 Task: Open Card Product Shipping and Delivery in Board Marketing Optimization to Workspace Auditing and Compliance and add a team member Softage.1@softage.net, a label Green, a checklist Benefits Administration, an attachment from your computer, a color Green and finally, add a card description 'Conduct team training session on effective conflict resolution' and a comment 'Given the potential risks involved with this task, let us make sure we have a solid plan in place to mitigate them.'. Add a start date 'Jan 01, 1900' with a due date 'Jan 08, 1900'
Action: Mouse moved to (67, 261)
Screenshot: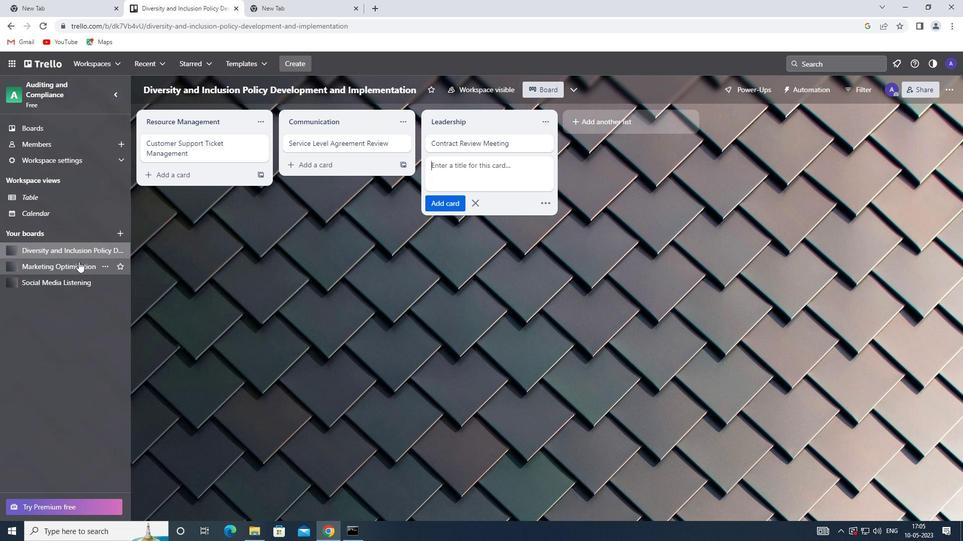 
Action: Mouse pressed left at (67, 261)
Screenshot: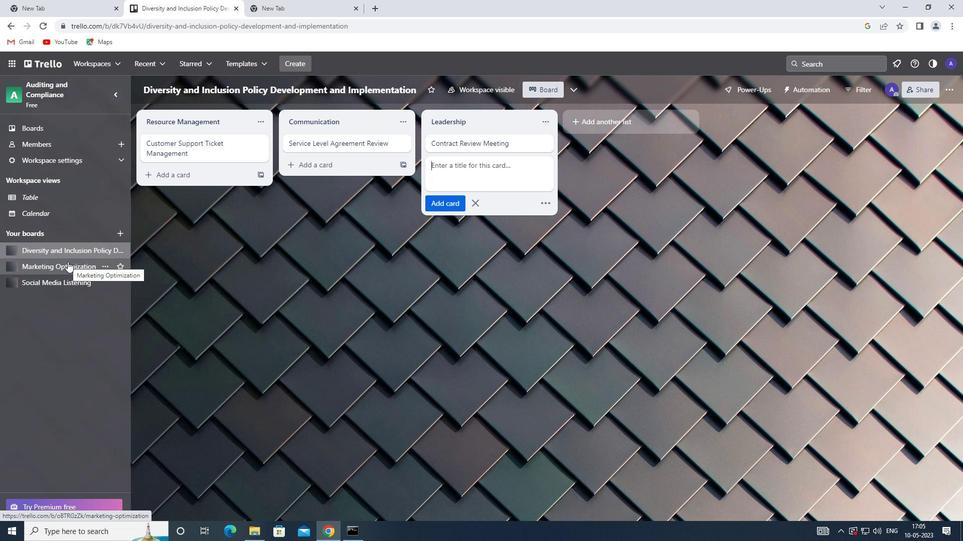 
Action: Mouse moved to (183, 141)
Screenshot: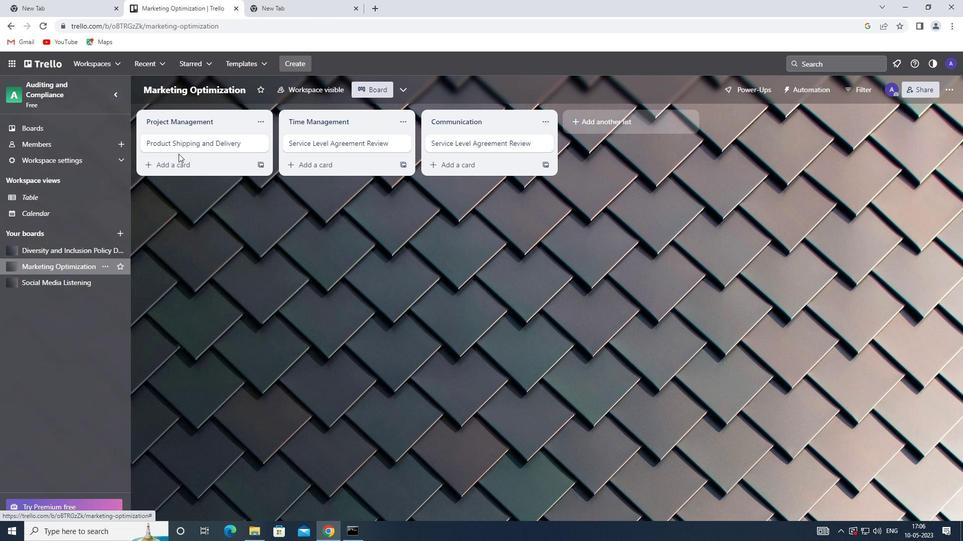 
Action: Mouse pressed left at (183, 141)
Screenshot: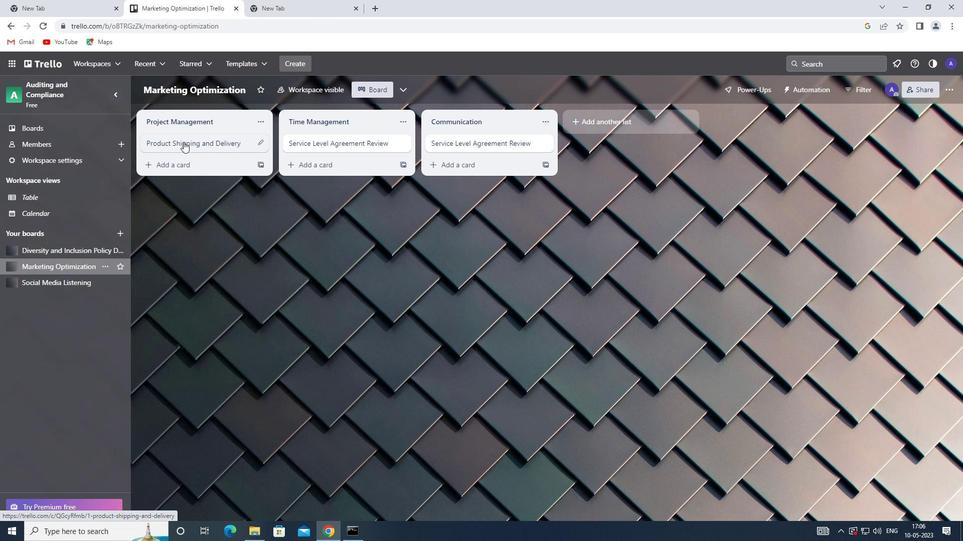 
Action: Mouse moved to (610, 143)
Screenshot: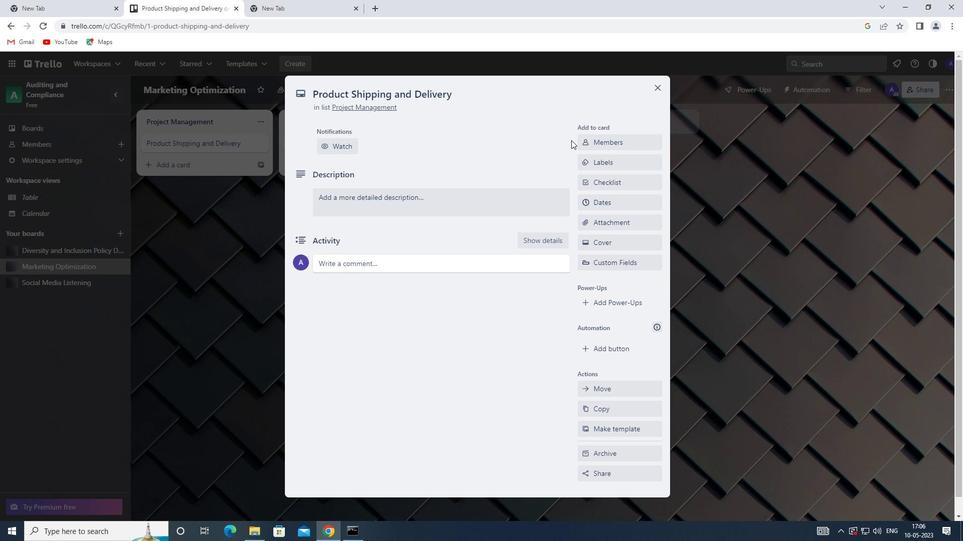 
Action: Mouse pressed left at (610, 143)
Screenshot: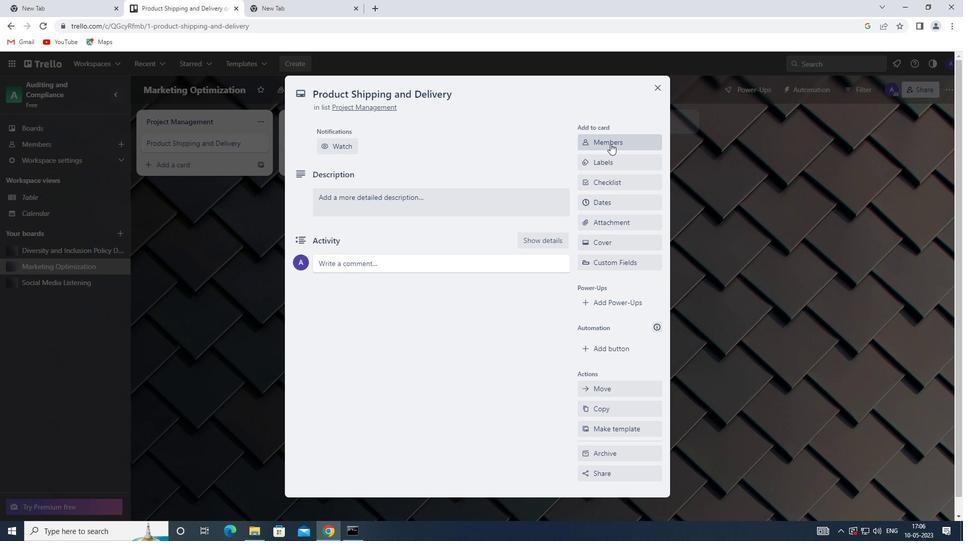 
Action: Mouse moved to (596, 190)
Screenshot: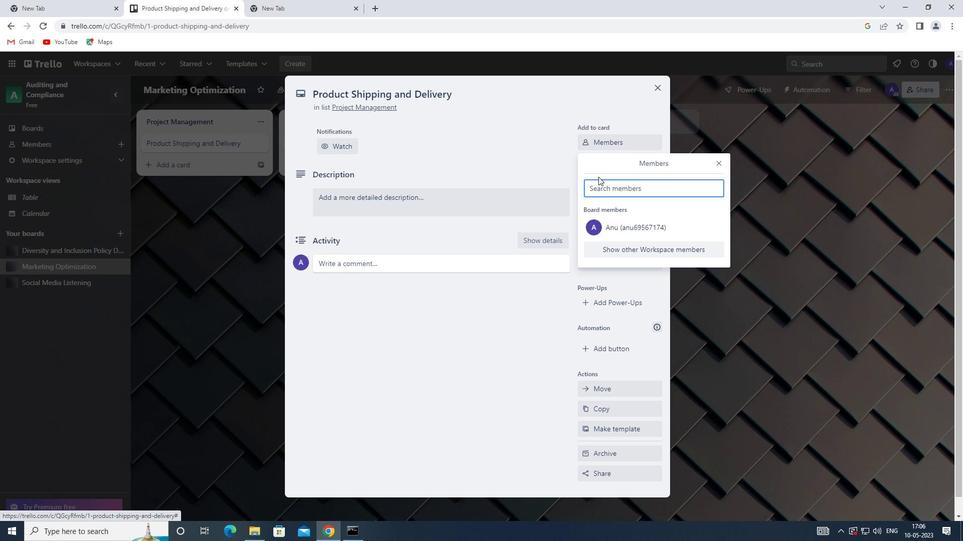 
Action: Mouse pressed left at (596, 190)
Screenshot: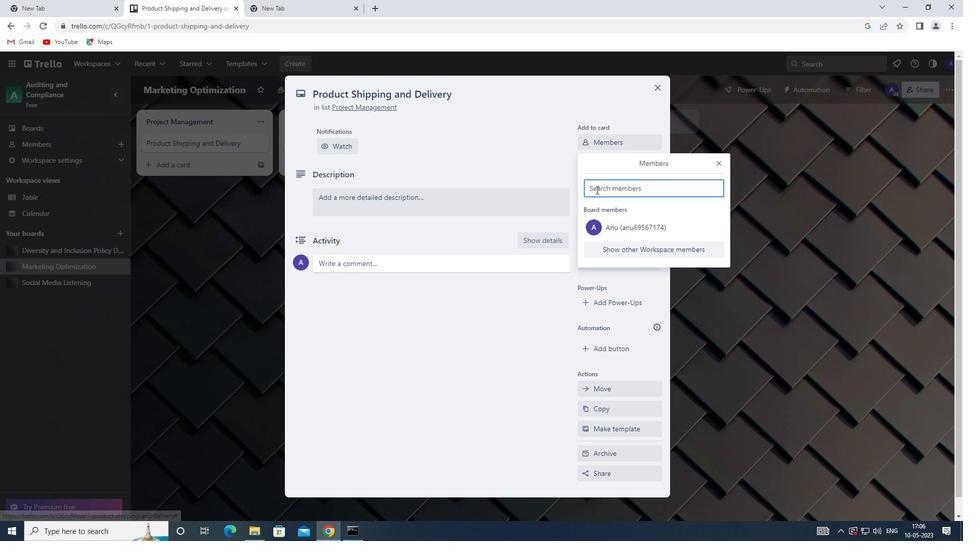 
Action: Key pressed <Key.shift>SOFTAGE.1<Key.shift>@SOFTAGE.NET
Screenshot: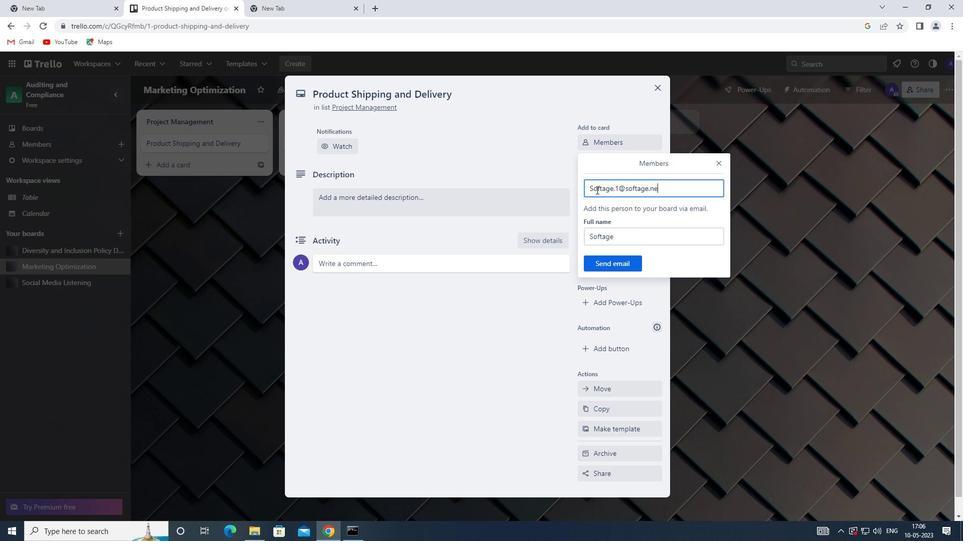 
Action: Mouse moved to (621, 265)
Screenshot: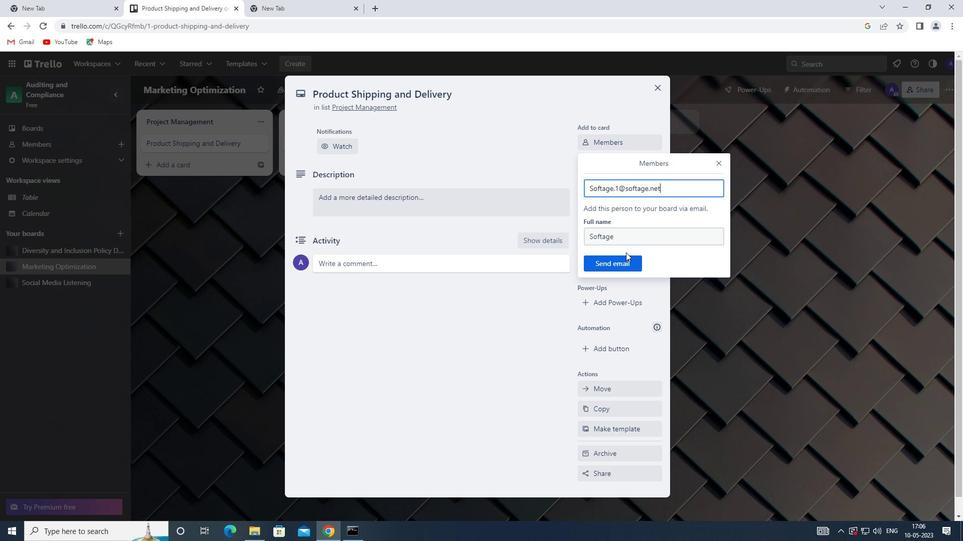 
Action: Mouse pressed left at (621, 265)
Screenshot: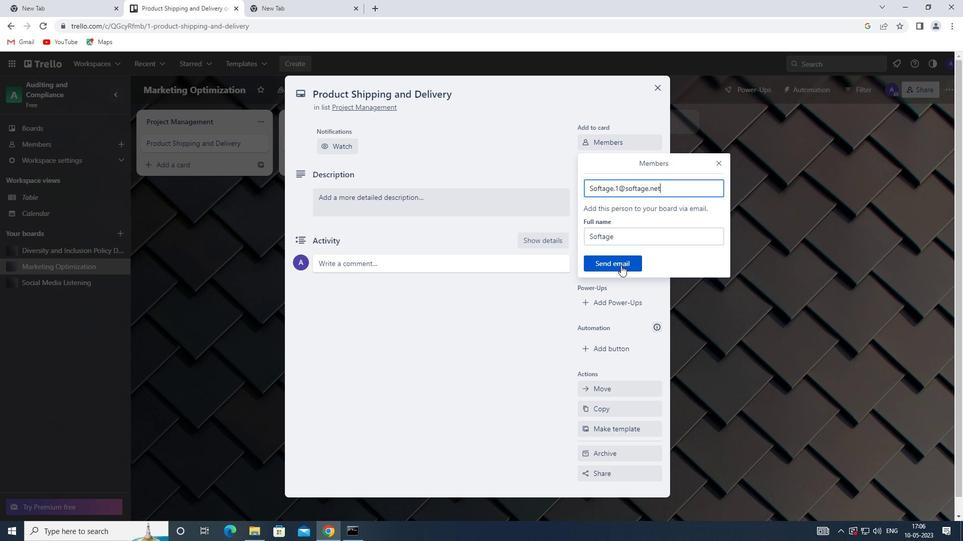 
Action: Mouse moved to (611, 196)
Screenshot: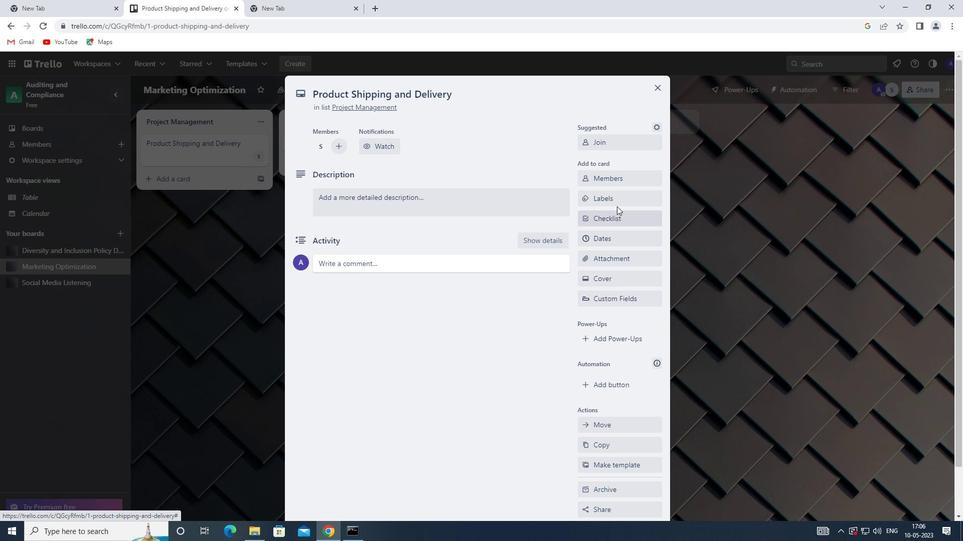 
Action: Mouse pressed left at (611, 196)
Screenshot: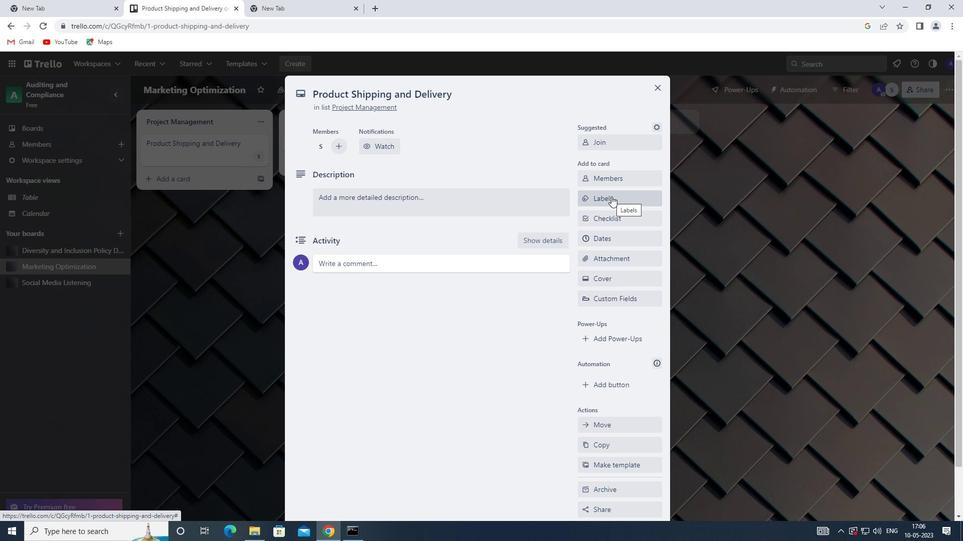 
Action: Mouse moved to (590, 279)
Screenshot: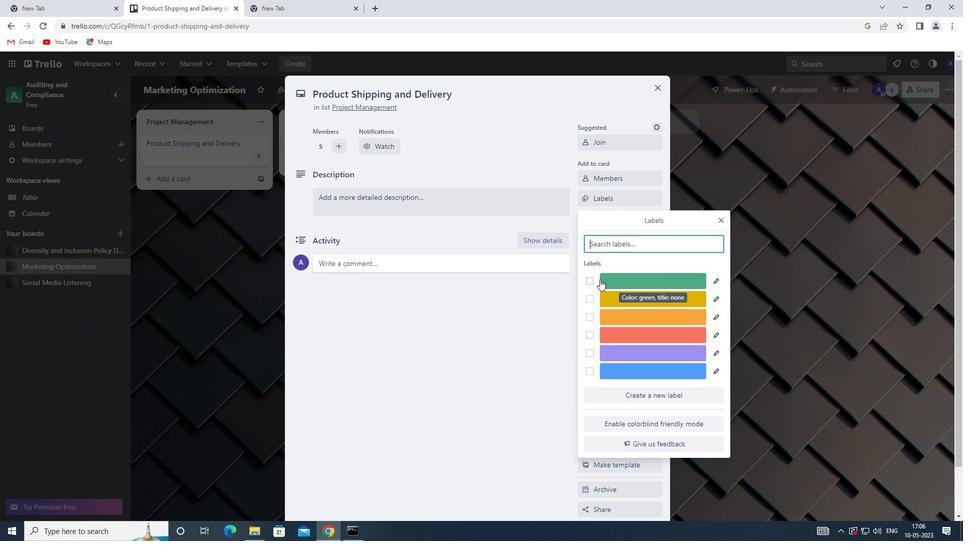 
Action: Mouse pressed left at (590, 279)
Screenshot: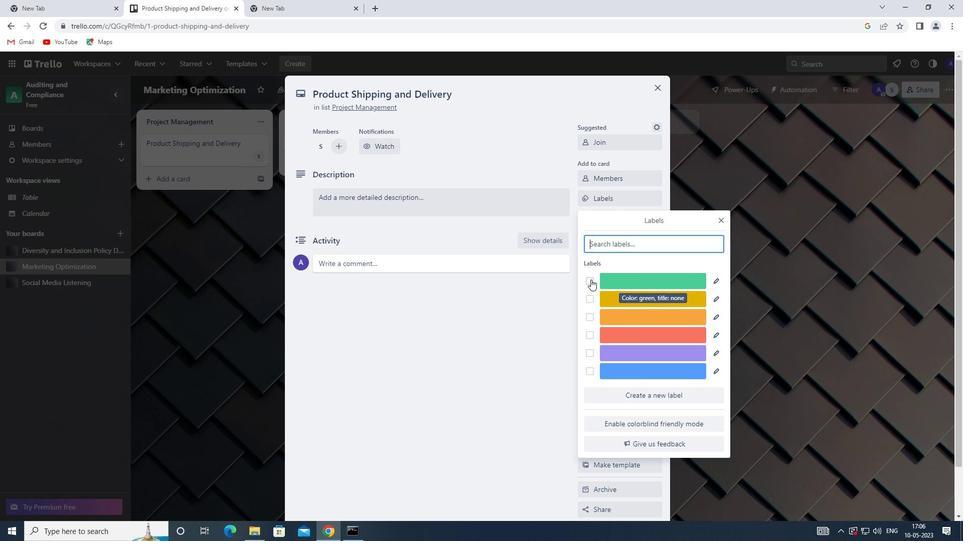 
Action: Mouse moved to (719, 222)
Screenshot: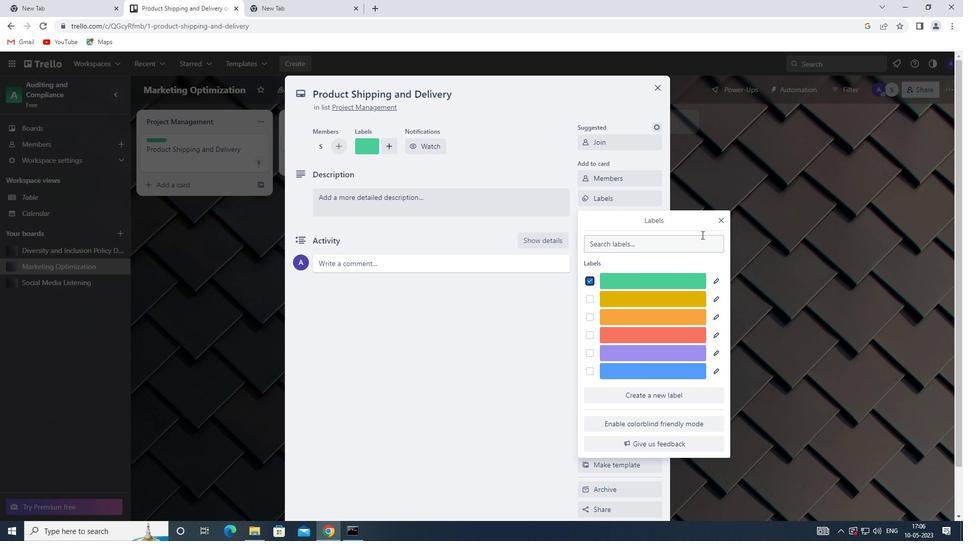 
Action: Mouse pressed left at (719, 222)
Screenshot: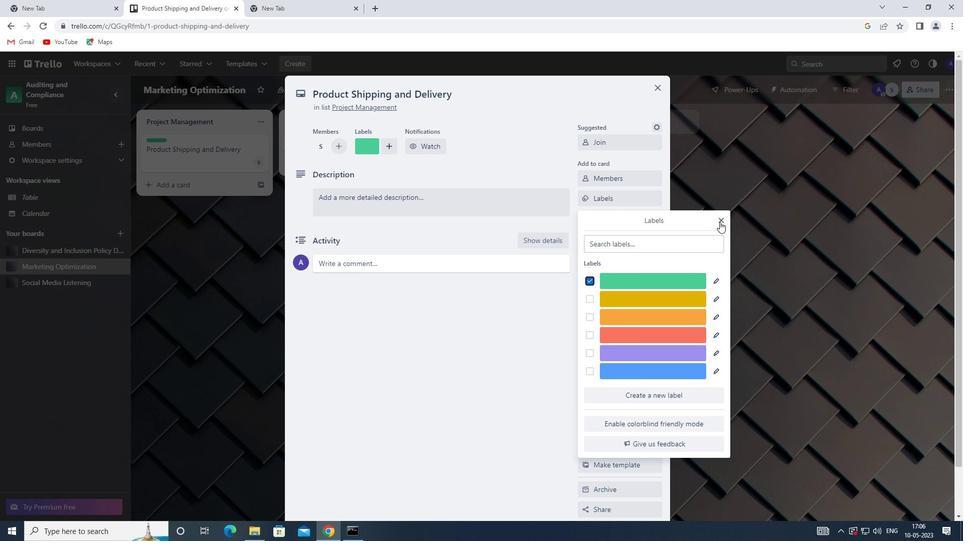 
Action: Mouse moved to (612, 216)
Screenshot: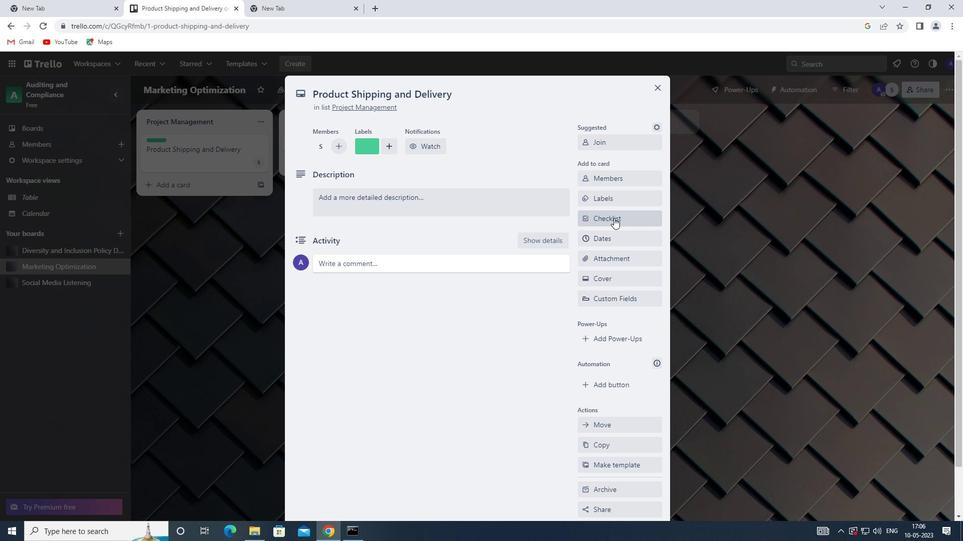 
Action: Mouse pressed left at (612, 216)
Screenshot: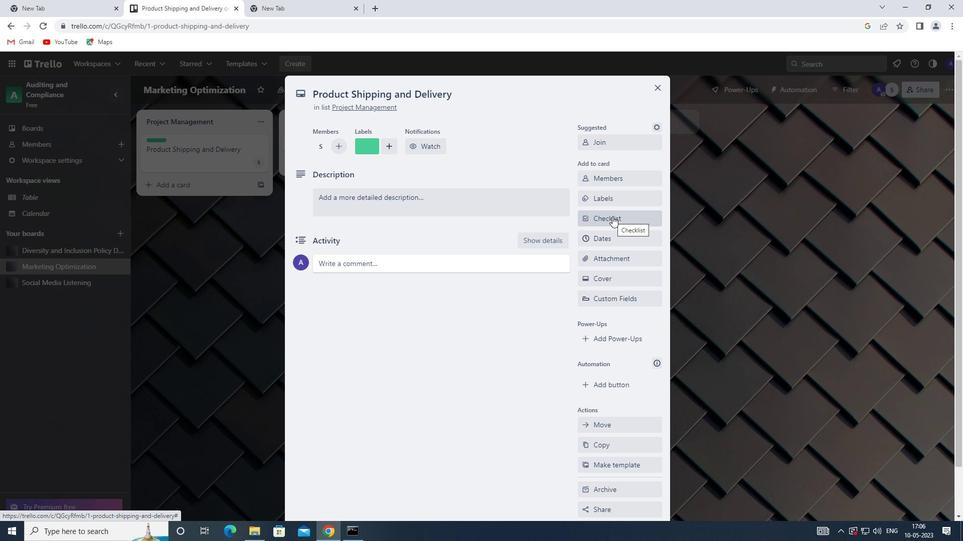 
Action: Mouse moved to (629, 260)
Screenshot: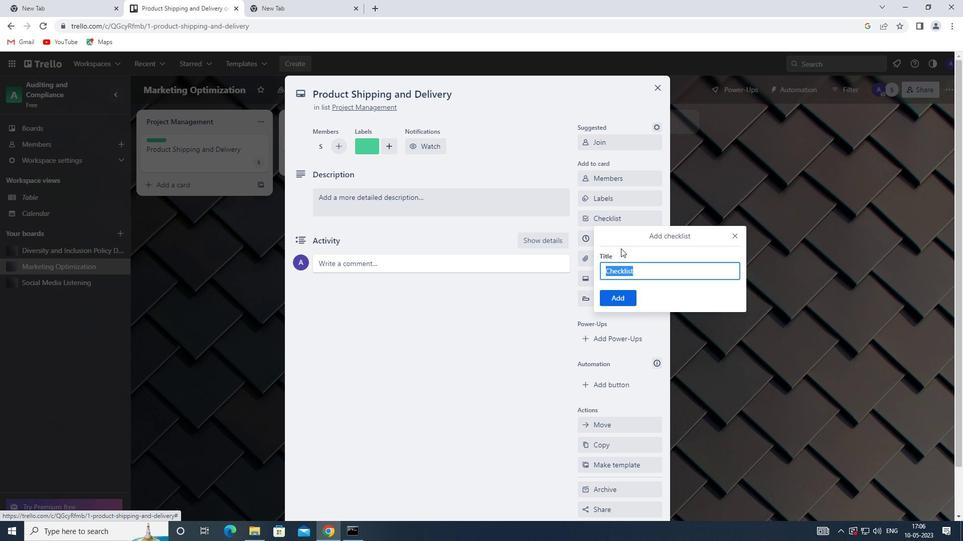 
Action: Key pressed <Key.shift>BENEFITS<Key.space><Key.shift>ADMINISTRATION
Screenshot: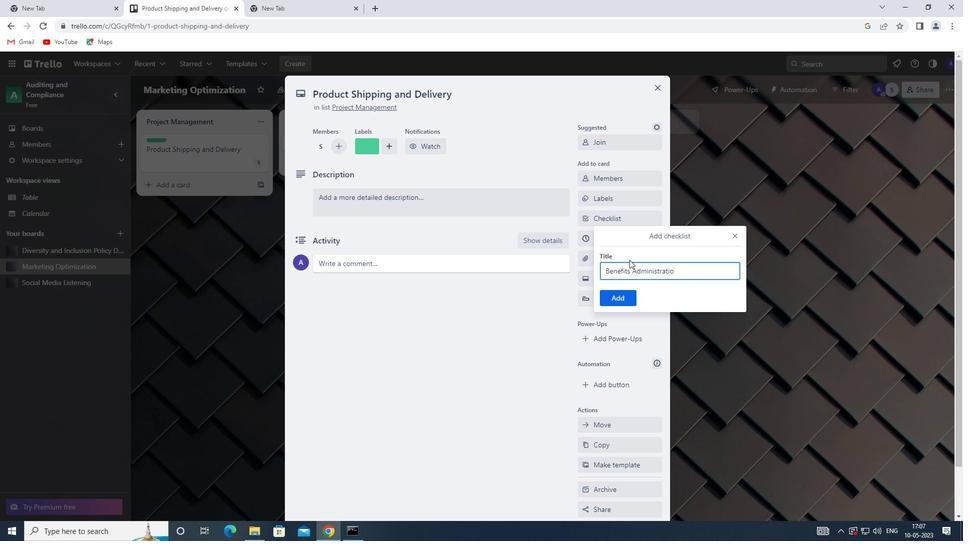 
Action: Mouse moved to (611, 299)
Screenshot: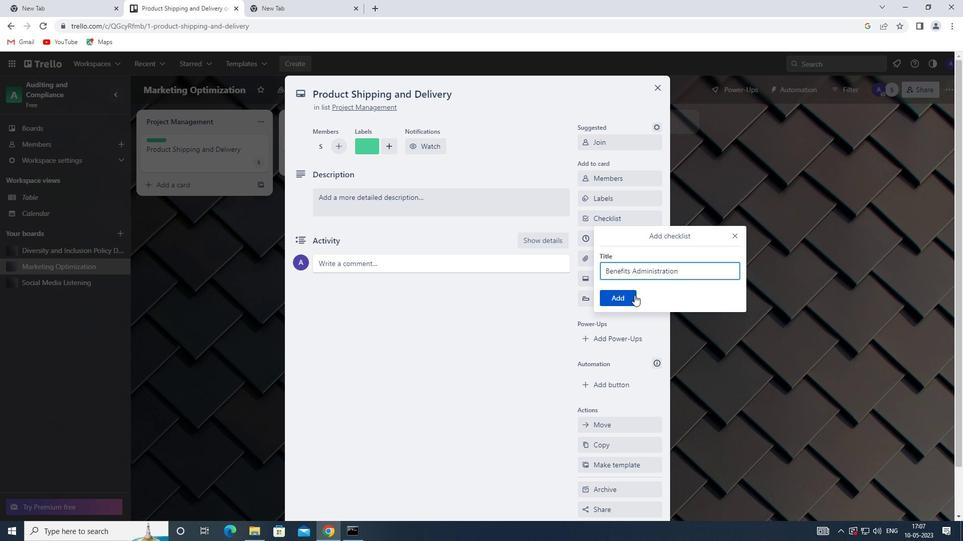 
Action: Mouse pressed left at (611, 299)
Screenshot: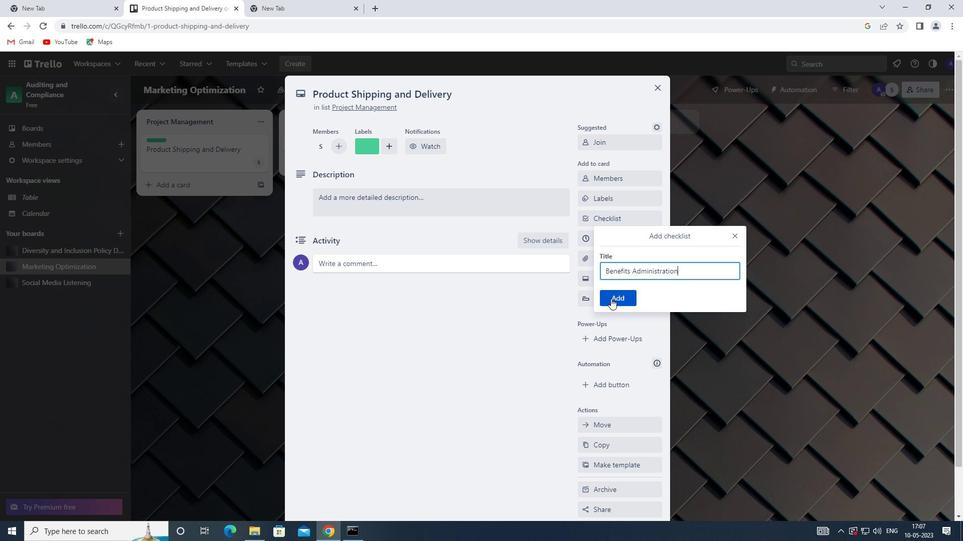 
Action: Mouse moved to (615, 259)
Screenshot: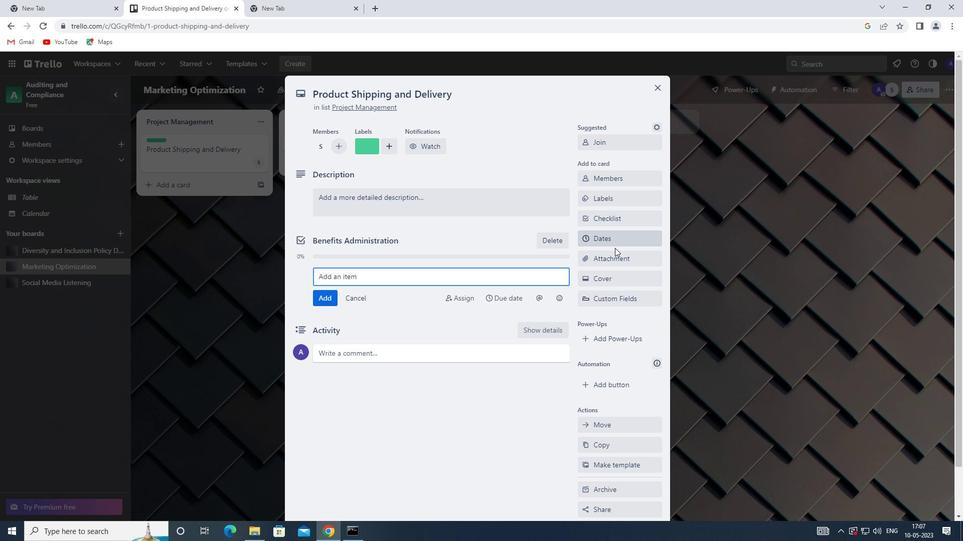 
Action: Mouse pressed left at (615, 259)
Screenshot: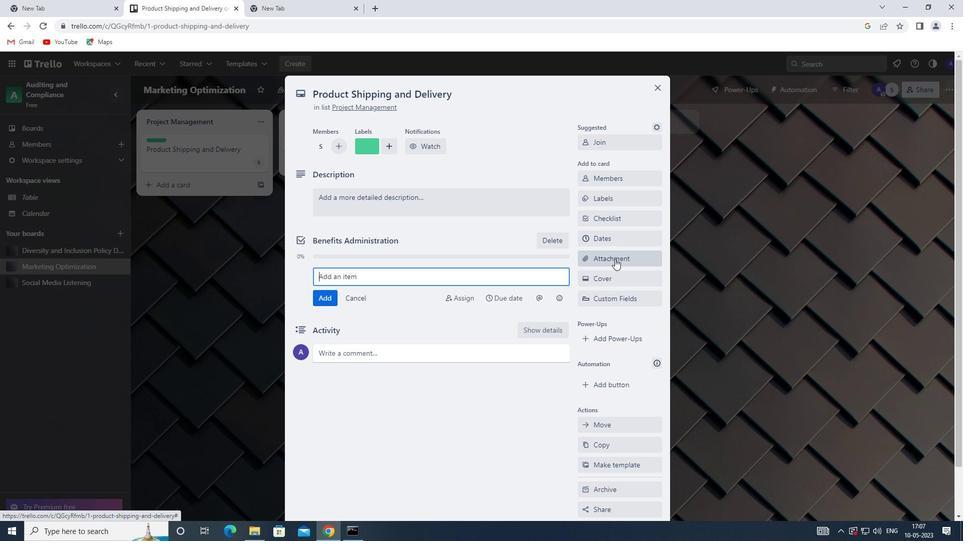 
Action: Mouse moved to (612, 299)
Screenshot: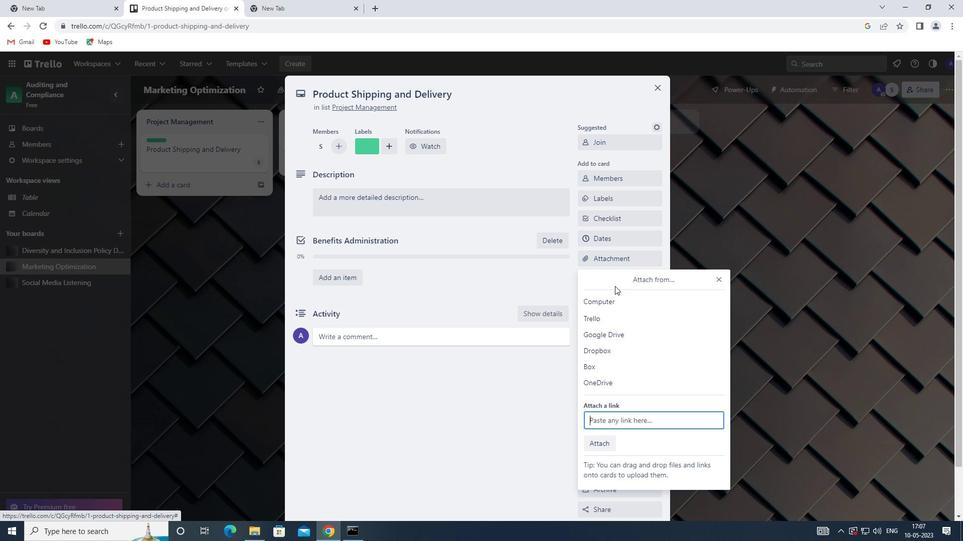 
Action: Mouse pressed left at (612, 299)
Screenshot: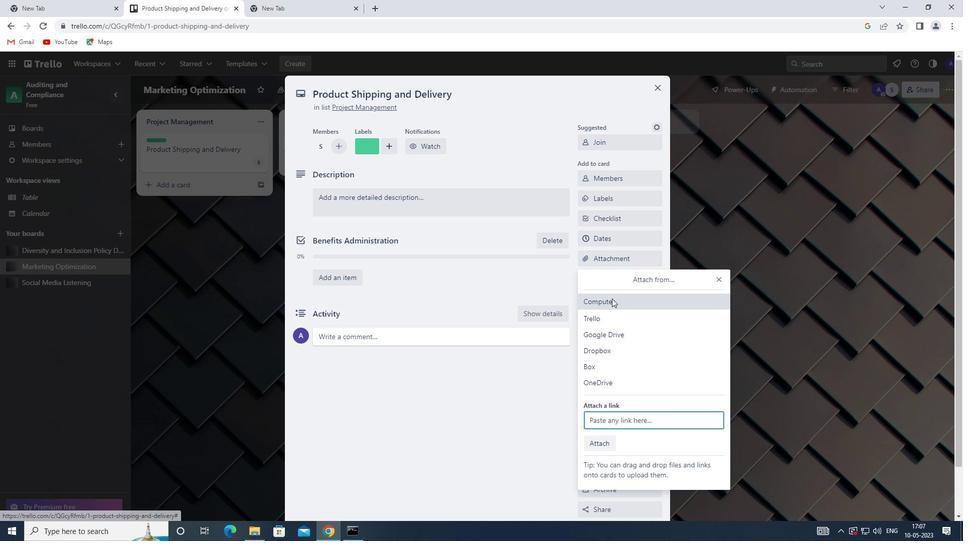 
Action: Mouse moved to (364, 238)
Screenshot: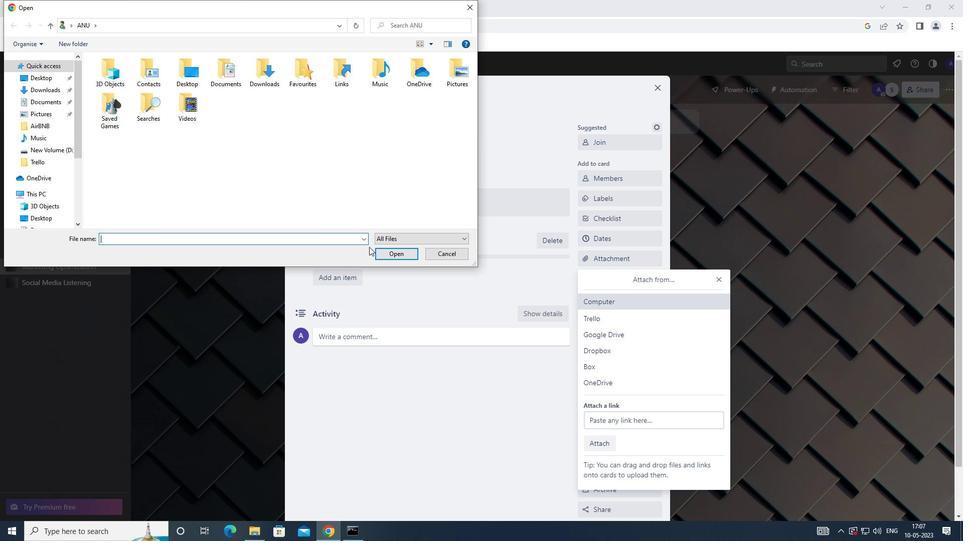 
Action: Mouse pressed left at (364, 238)
Screenshot: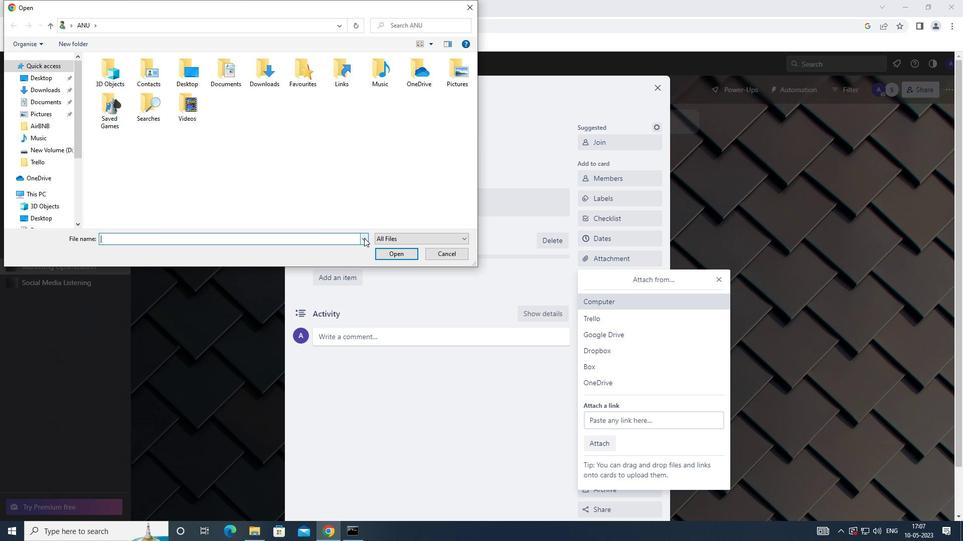 
Action: Mouse pressed left at (364, 238)
Screenshot: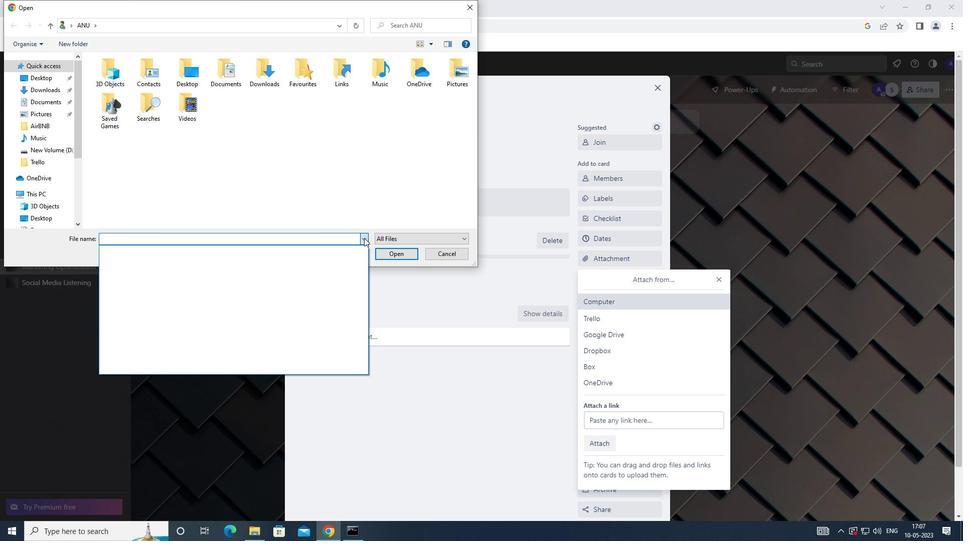 
Action: Mouse moved to (46, 126)
Screenshot: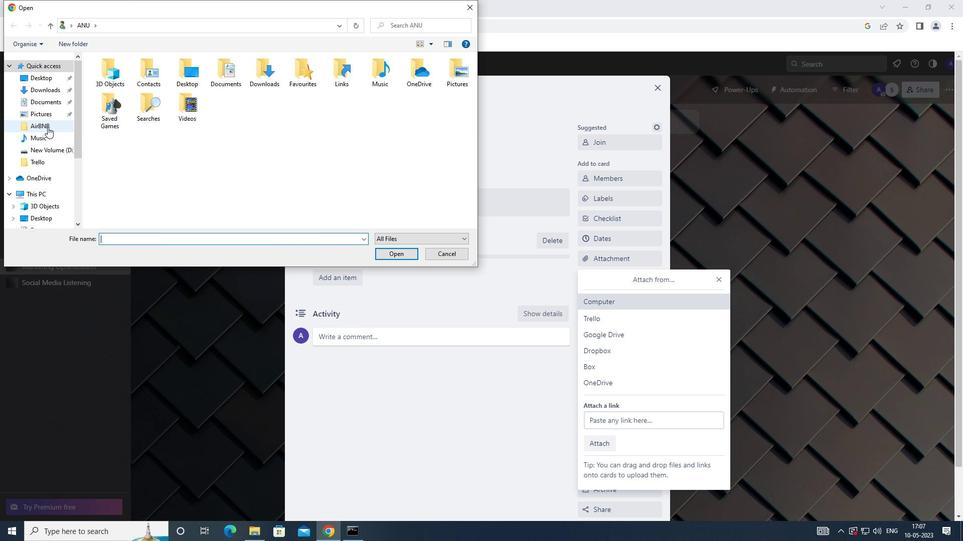 
Action: Mouse pressed left at (46, 126)
Screenshot: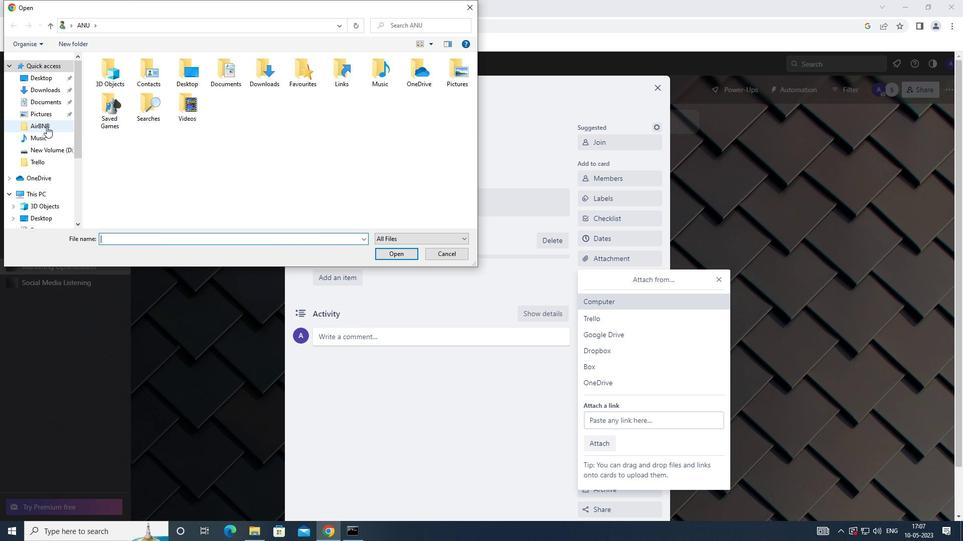 
Action: Mouse moved to (173, 74)
Screenshot: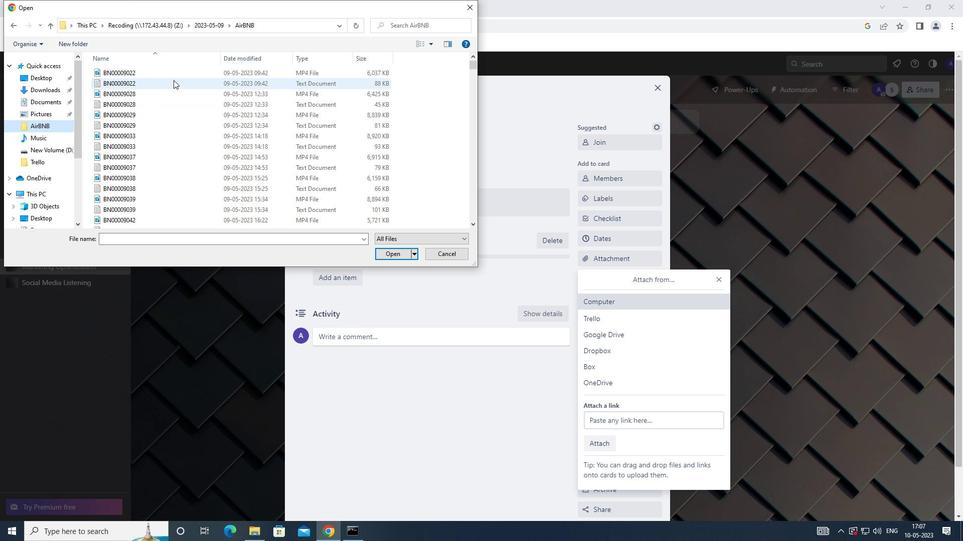 
Action: Mouse pressed left at (173, 74)
Screenshot: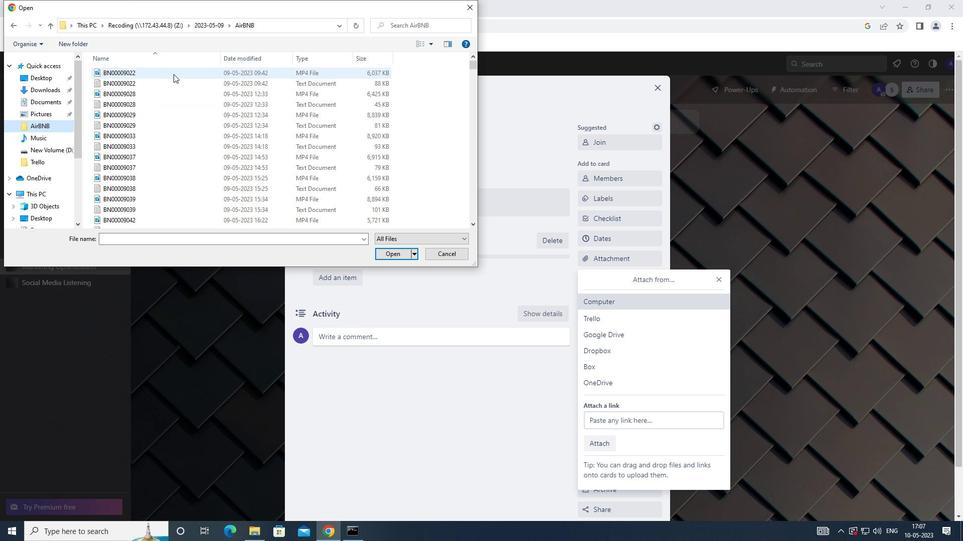 
Action: Mouse moved to (386, 250)
Screenshot: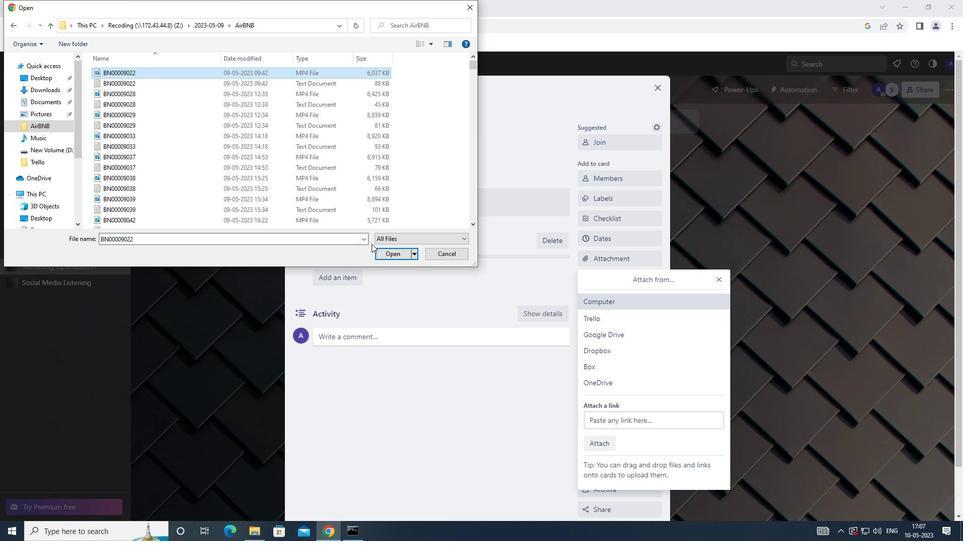 
Action: Mouse pressed left at (386, 250)
Screenshot: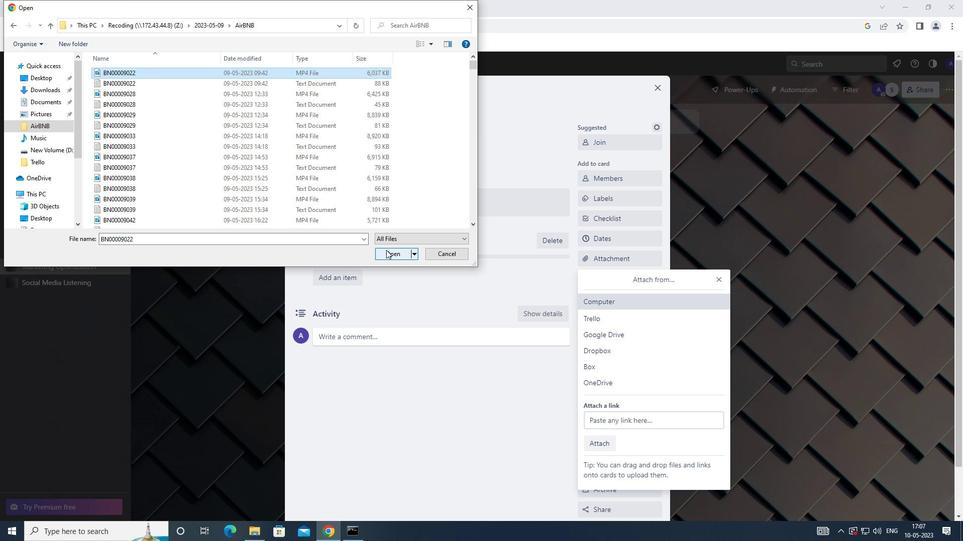 
Action: Mouse moved to (601, 273)
Screenshot: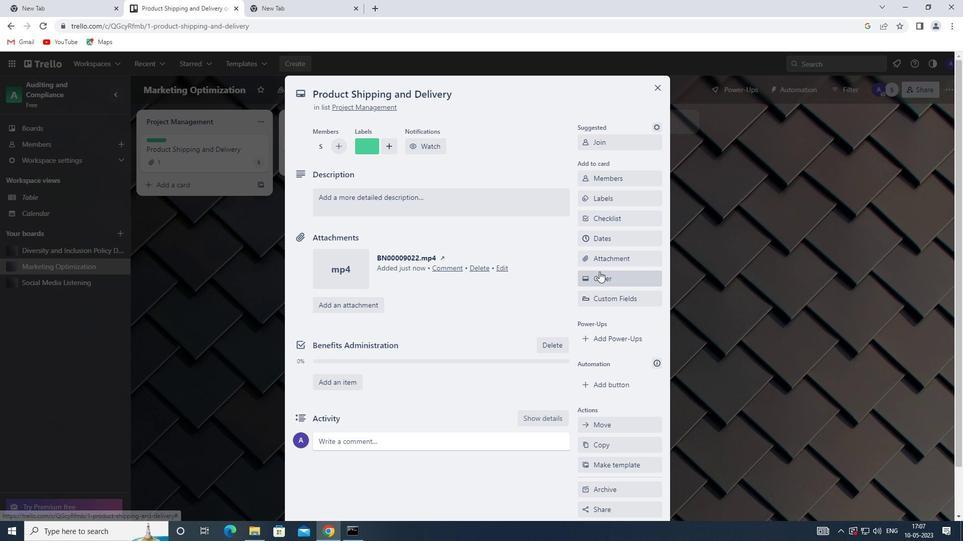 
Action: Mouse pressed left at (601, 273)
Screenshot: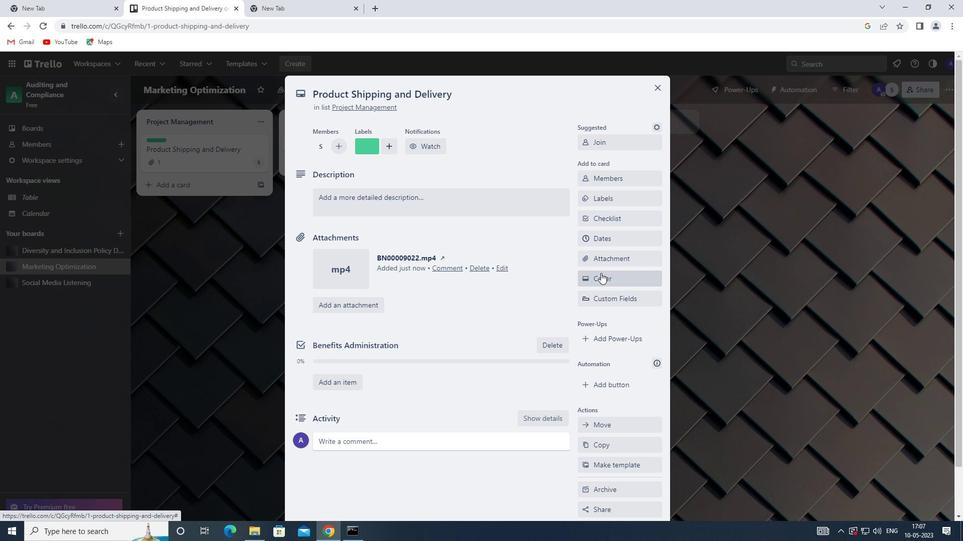 
Action: Mouse moved to (593, 317)
Screenshot: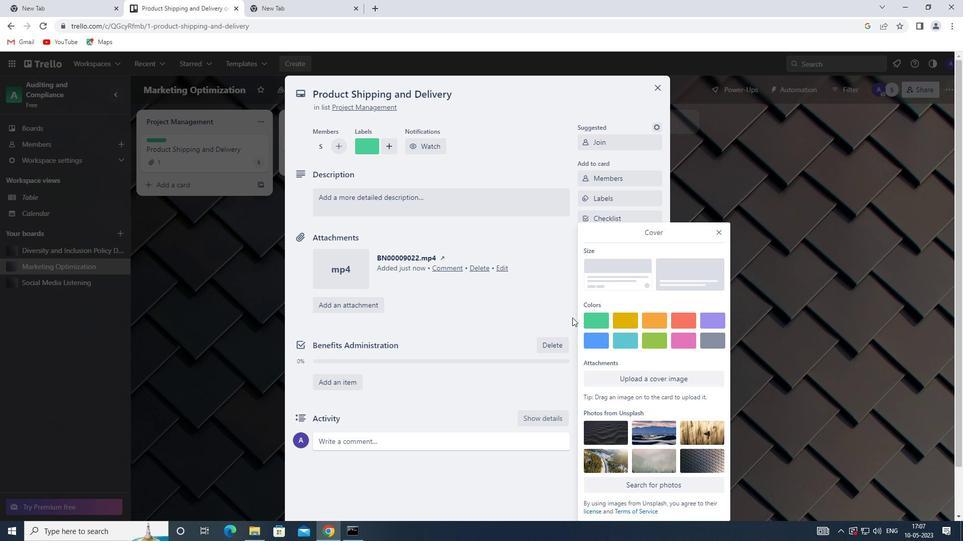 
Action: Mouse pressed left at (593, 317)
Screenshot: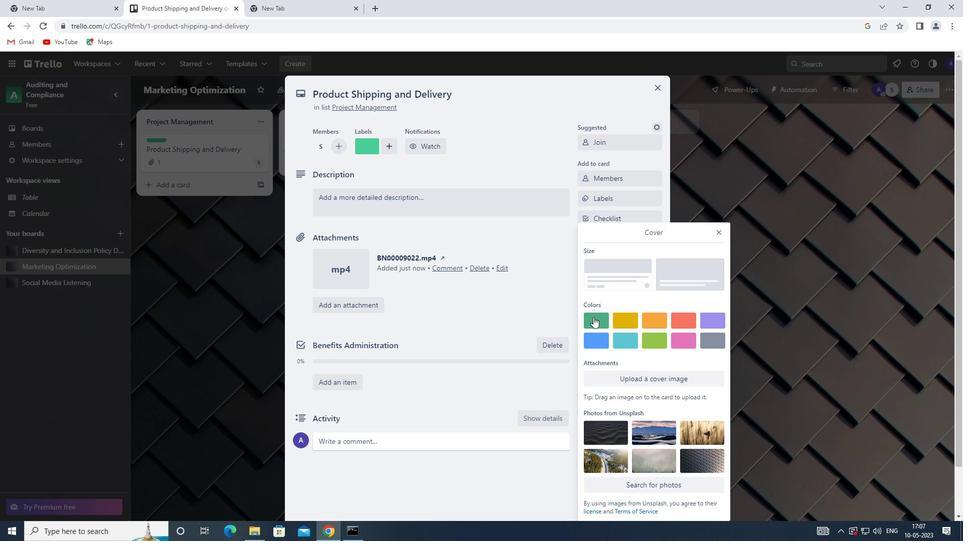 
Action: Mouse moved to (715, 215)
Screenshot: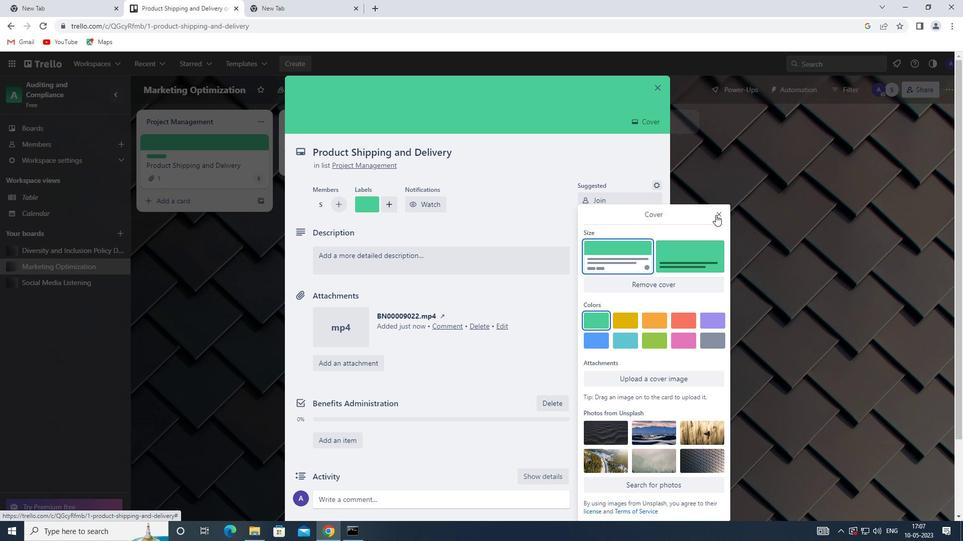 
Action: Mouse pressed left at (715, 215)
Screenshot: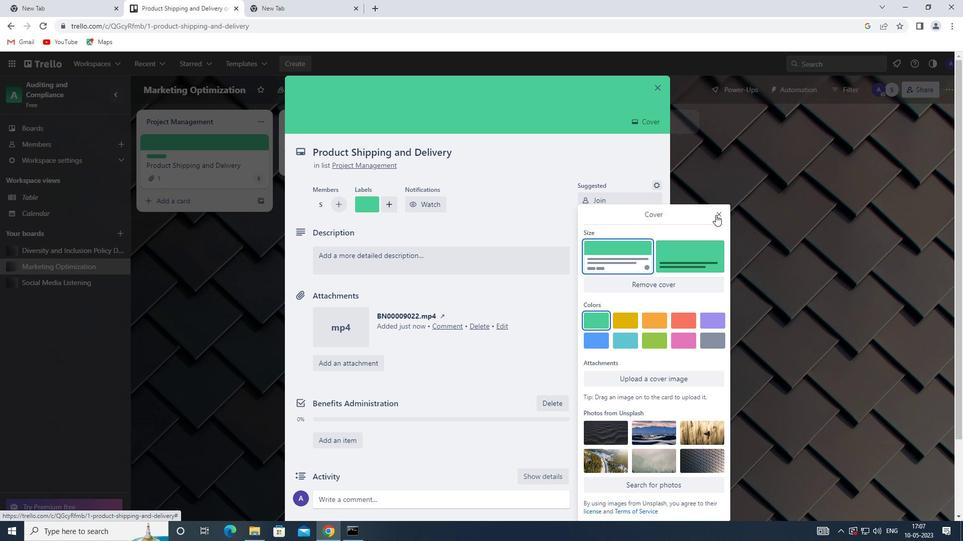 
Action: Mouse moved to (619, 296)
Screenshot: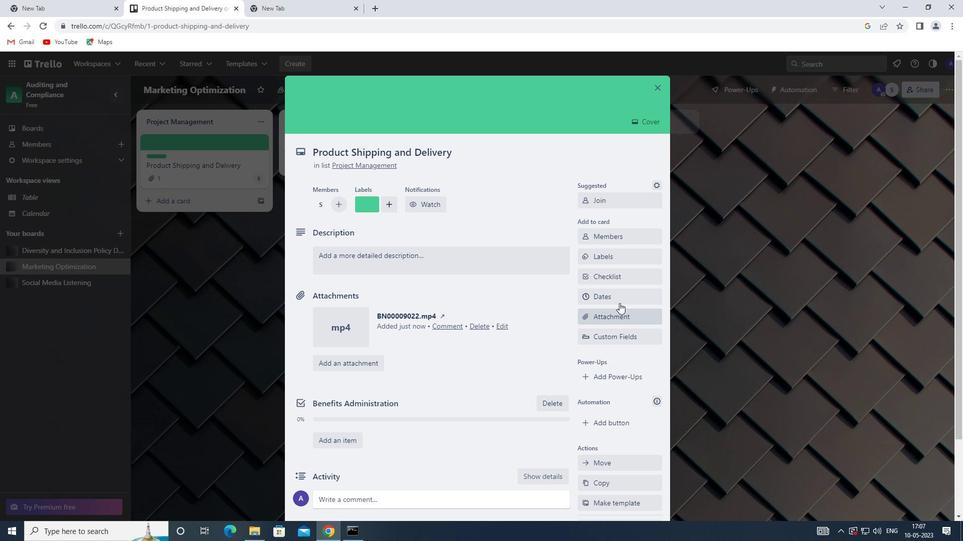 
Action: Mouse scrolled (619, 295) with delta (0, 0)
Screenshot: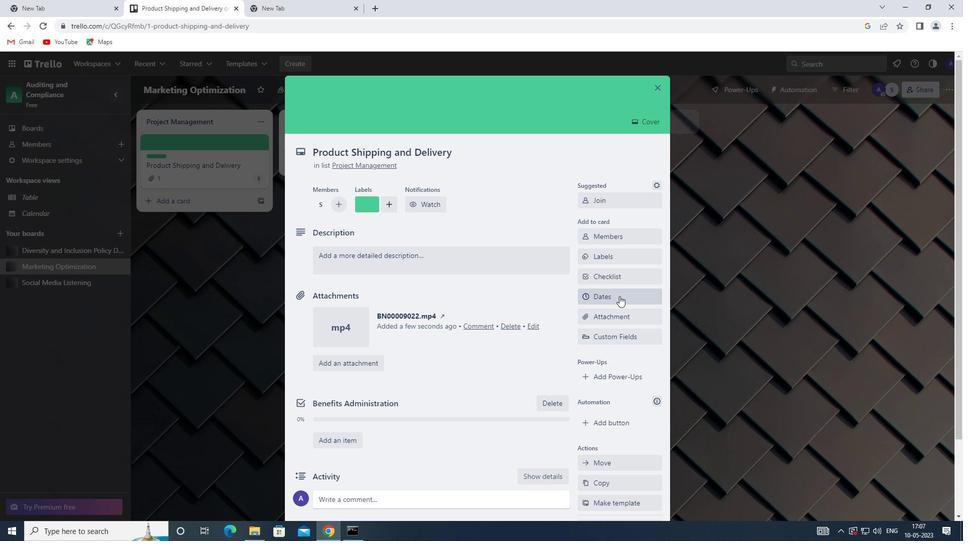 
Action: Mouse moved to (329, 209)
Screenshot: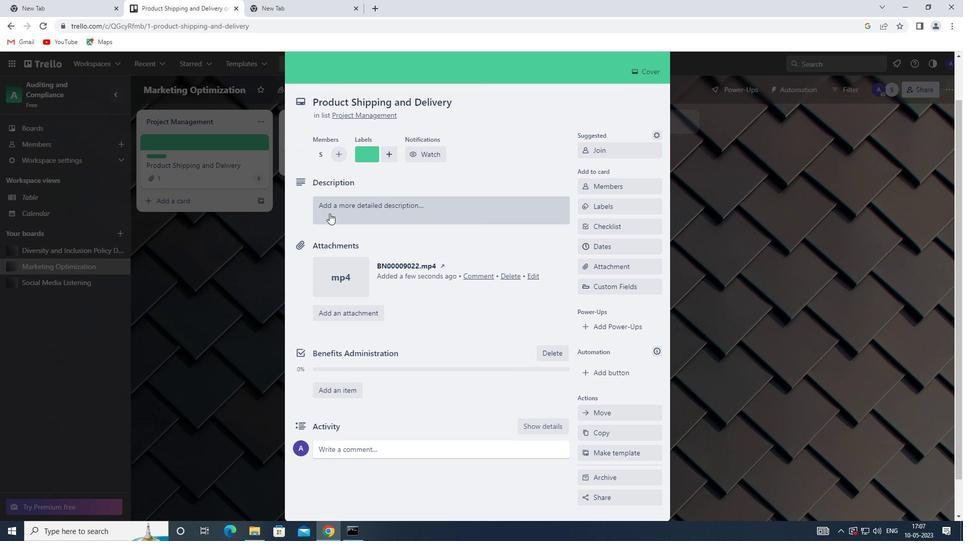 
Action: Mouse pressed left at (329, 209)
Screenshot: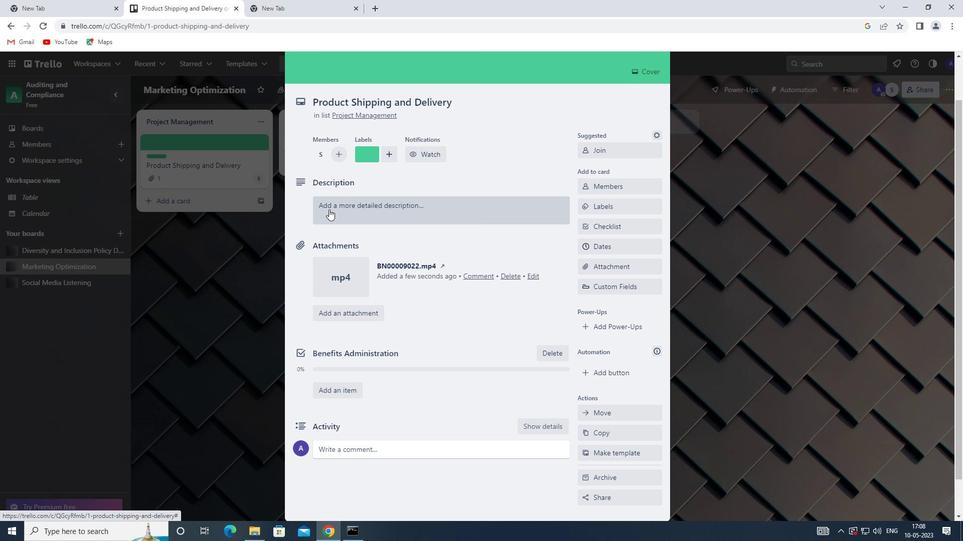 
Action: Mouse moved to (333, 237)
Screenshot: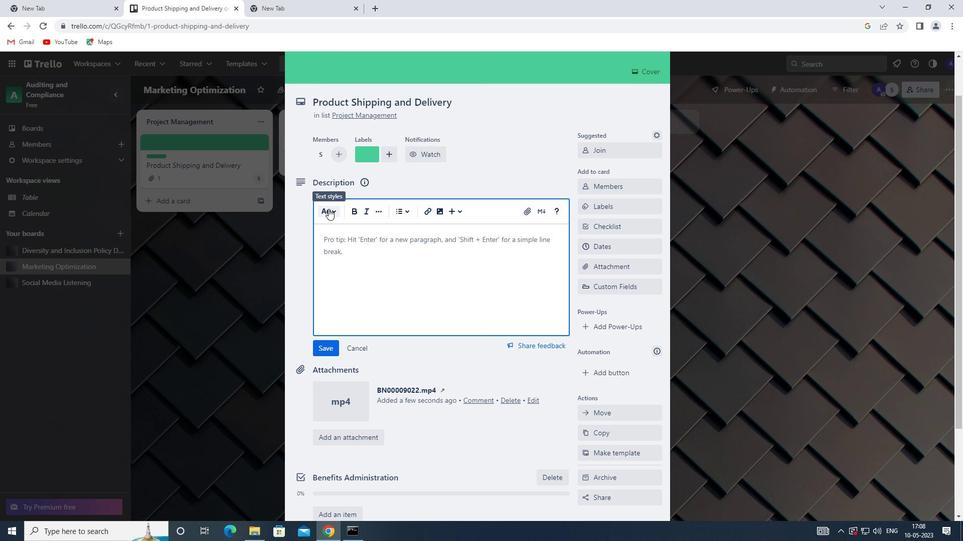 
Action: Mouse pressed left at (333, 237)
Screenshot: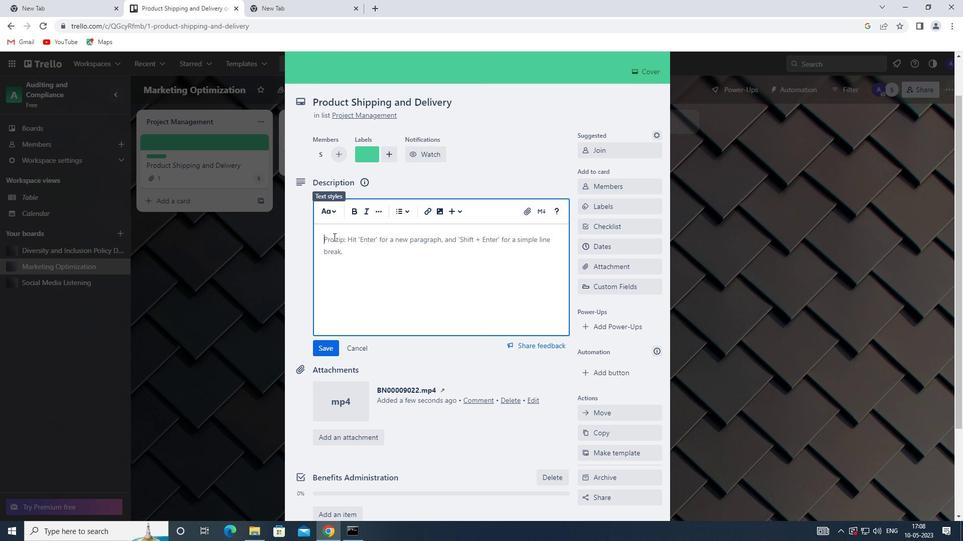 
Action: Key pressed <Key.shift>CONDUCT<Key.space>TEAM<Key.space>TRAINING<Key.space>SESSION<Key.space>ON<Key.space>EFFECTIVE<Key.space>CONFLICT<Key.space>RESOLUTION
Screenshot: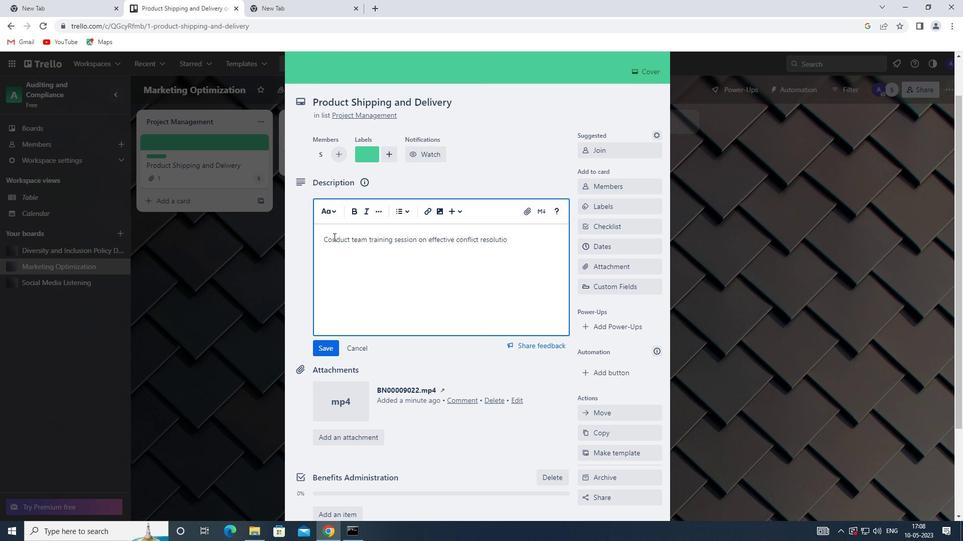 
Action: Mouse moved to (322, 350)
Screenshot: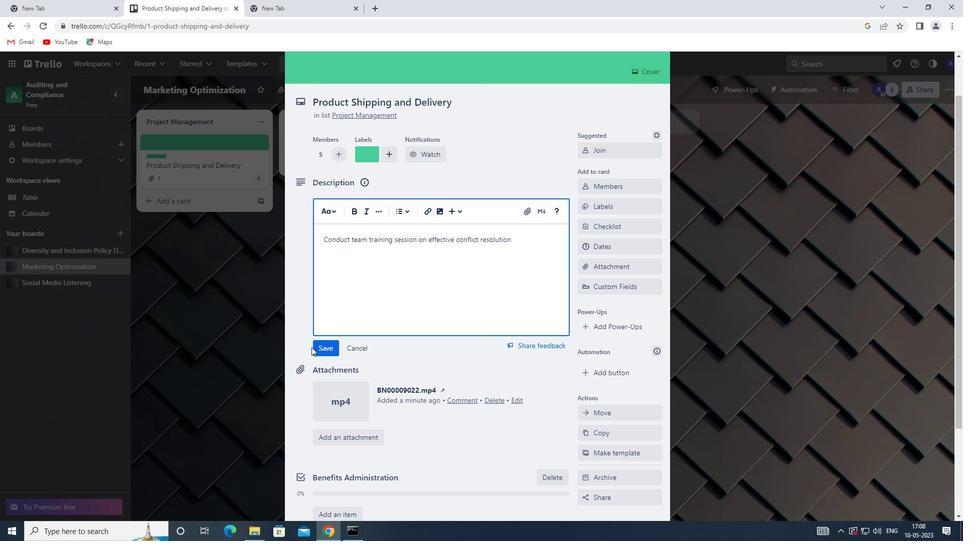 
Action: Mouse pressed left at (322, 350)
Screenshot: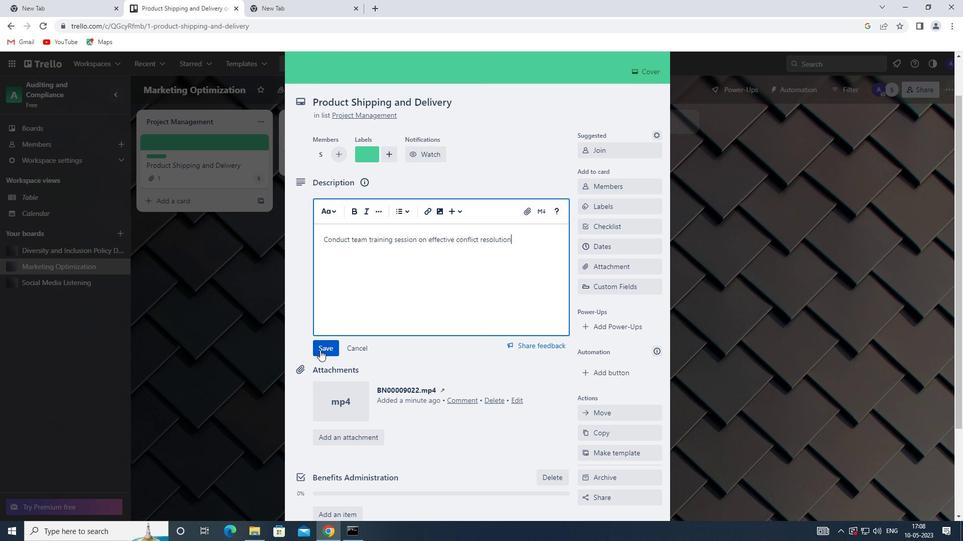 
Action: Mouse moved to (330, 339)
Screenshot: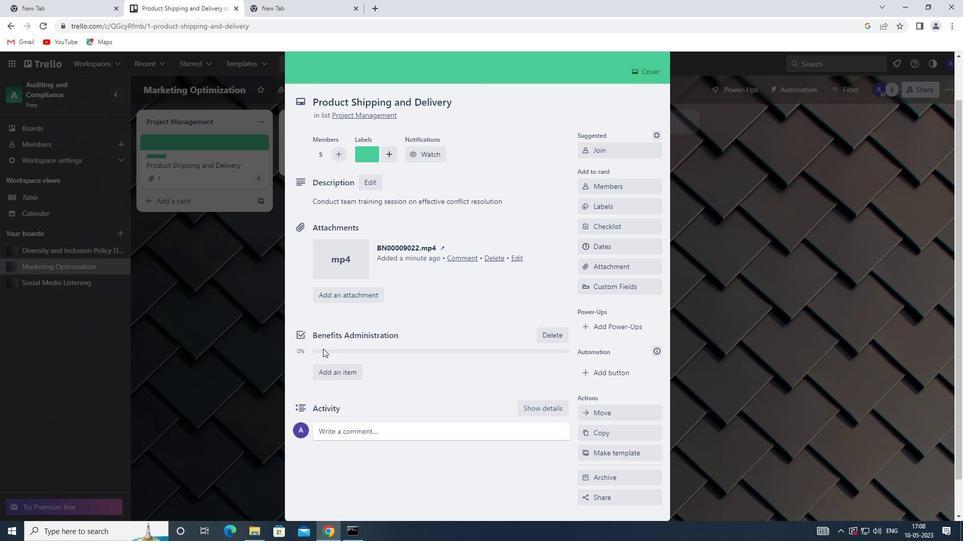 
Action: Mouse scrolled (330, 338) with delta (0, 0)
Screenshot: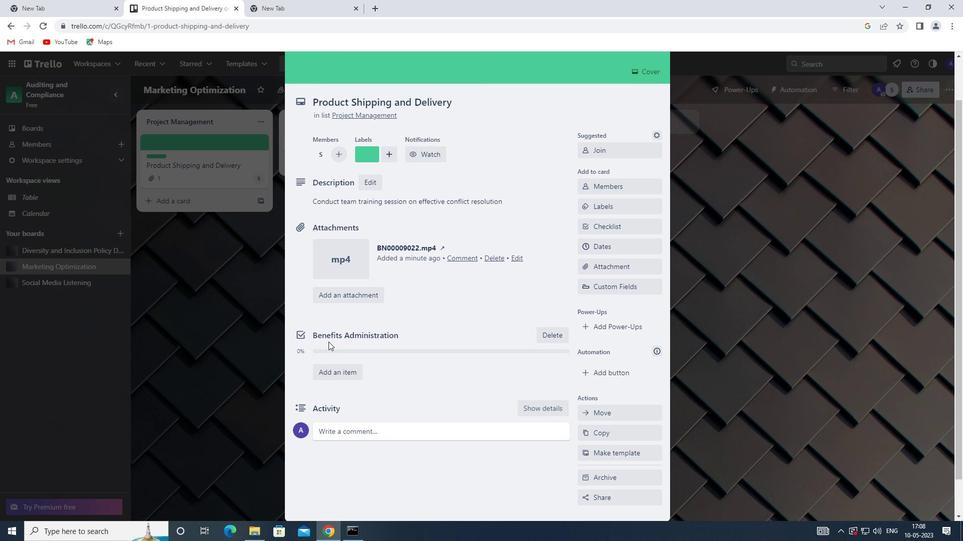 
Action: Mouse scrolled (330, 338) with delta (0, 0)
Screenshot: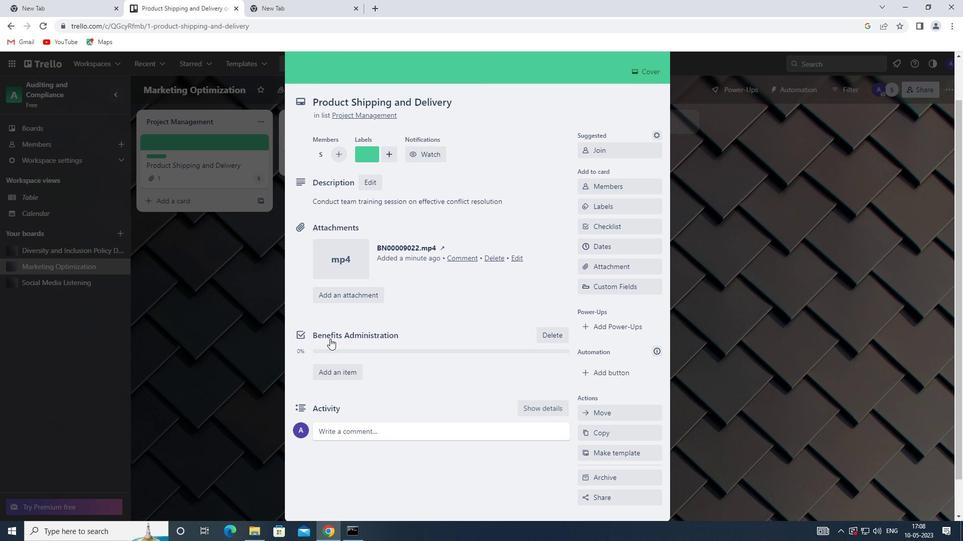 
Action: Mouse scrolled (330, 338) with delta (0, 0)
Screenshot: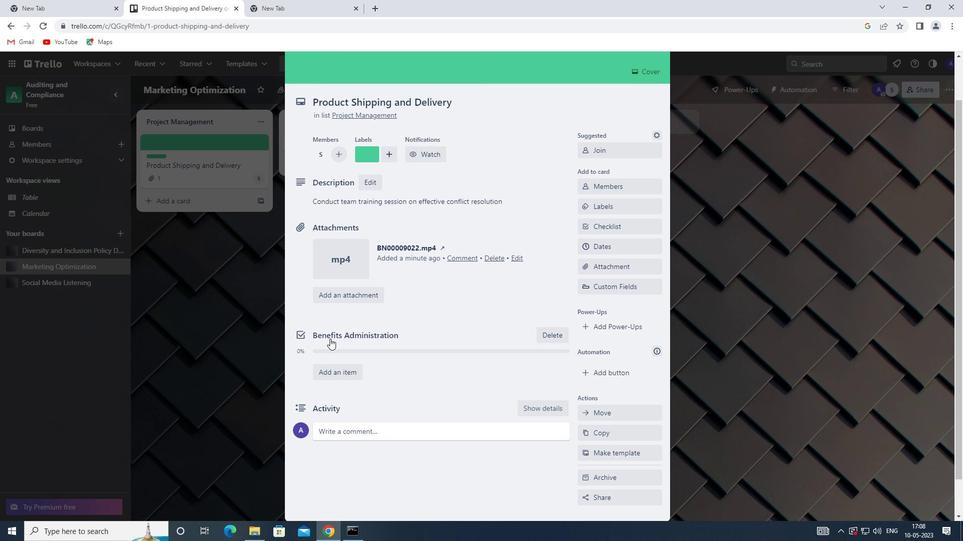 
Action: Mouse scrolled (330, 338) with delta (0, 0)
Screenshot: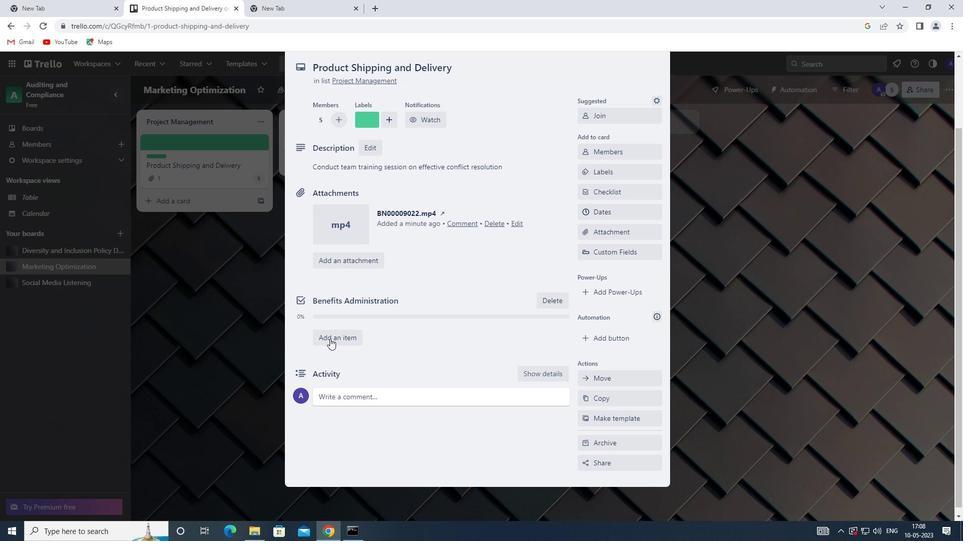 
Action: Mouse moved to (341, 390)
Screenshot: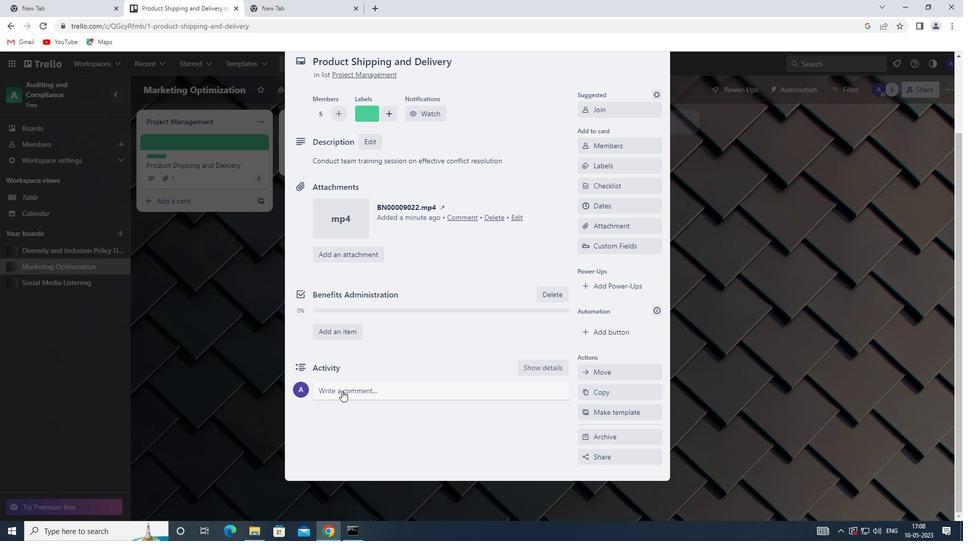
Action: Mouse pressed left at (341, 390)
Screenshot: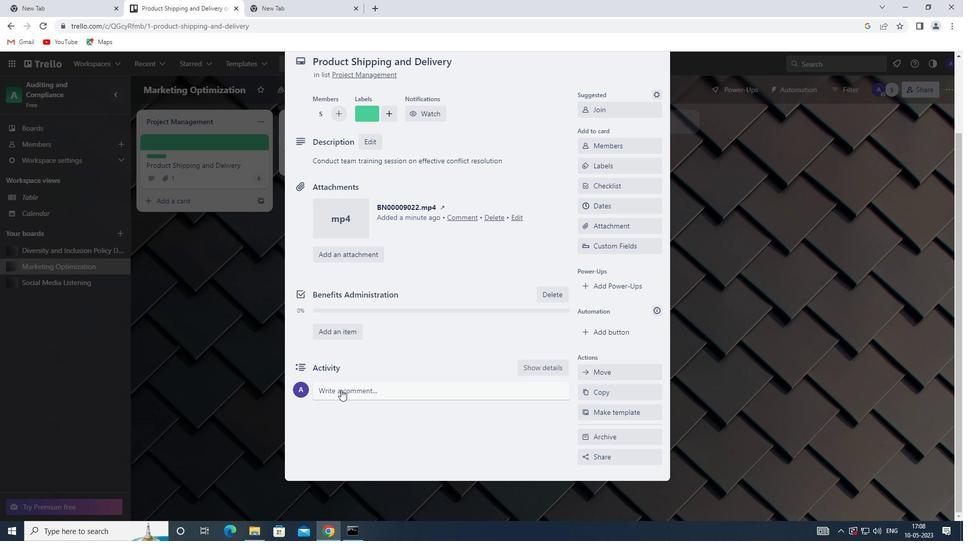 
Action: Mouse moved to (331, 426)
Screenshot: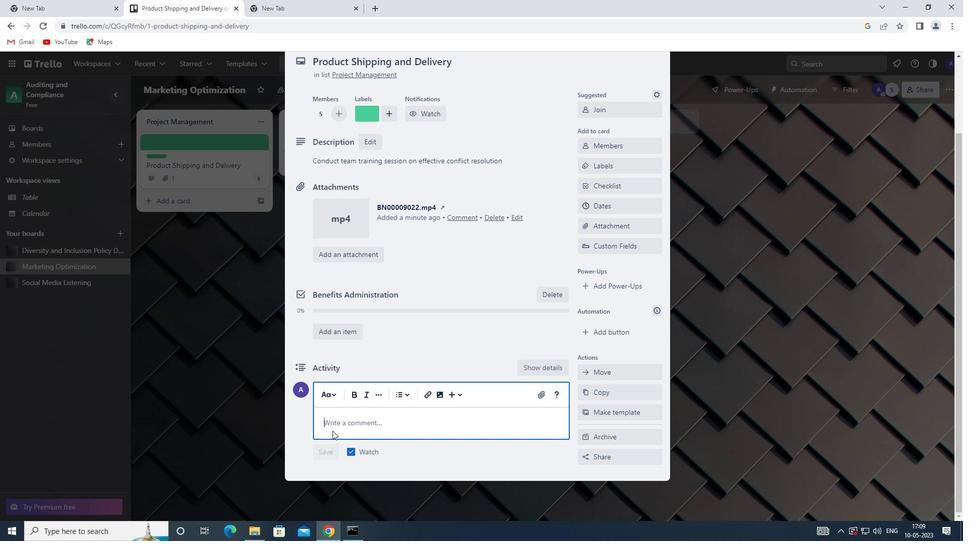 
Action: Mouse pressed left at (331, 426)
Screenshot: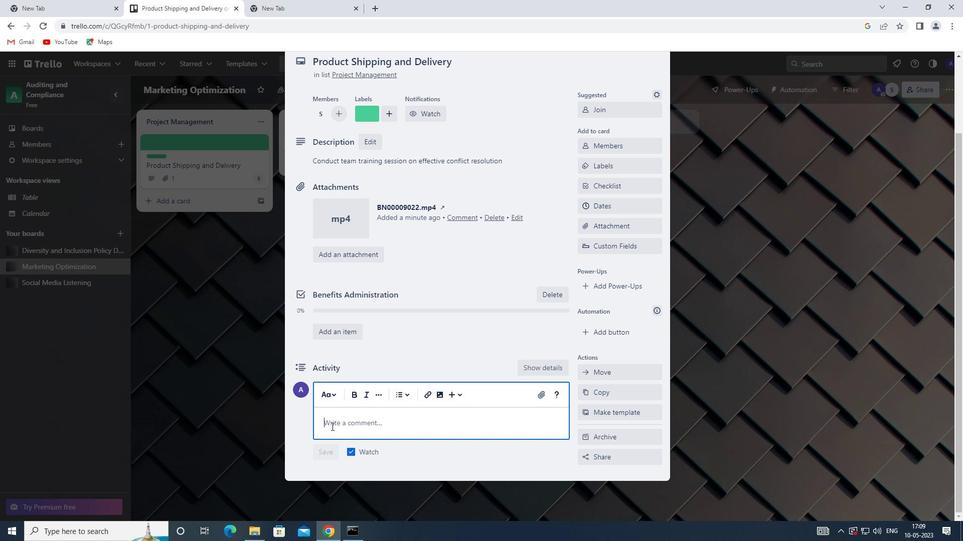 
Action: Key pressed <Key.shift><Key.shift><Key.shift><Key.shift><Key.shift>GIVEN<Key.space>THE<Key.space>POTENTIAL<Key.space>RISKS<Key.space>INVOLVED<Key.space>WITH<Key.space>THIS<Key.space>TASK<Key.space>,LET<Key.space>US<Key.space>MAKE<Key.space>SURE<Key.space>WE<Key.space>HAVE<Key.space>A<Key.space>SOLID<Key.space>PLAN<Key.space>IN<Key.space>PLACE<Key.space>TO<Key.space>MITIGATE<Key.space>THEM
Screenshot: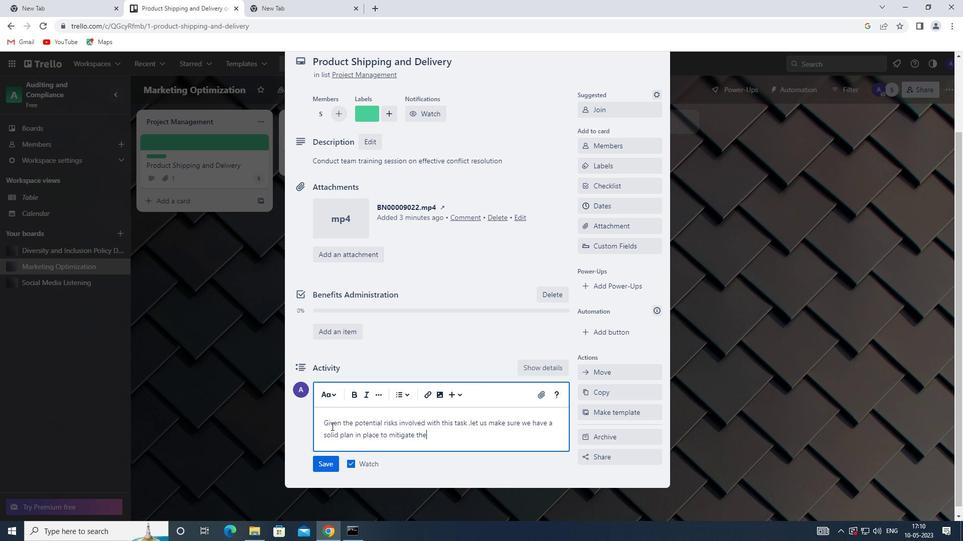 
Action: Mouse moved to (330, 463)
Screenshot: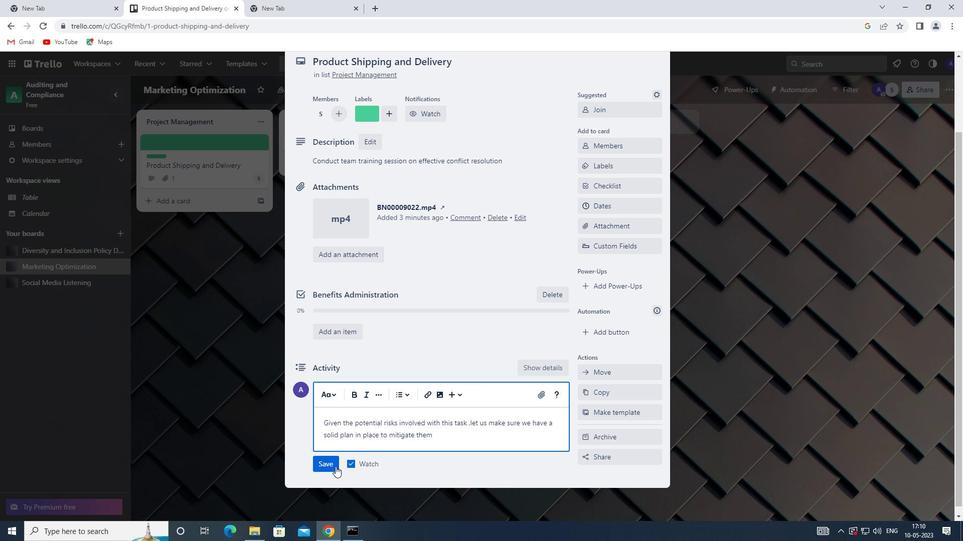 
Action: Mouse pressed left at (330, 463)
Screenshot: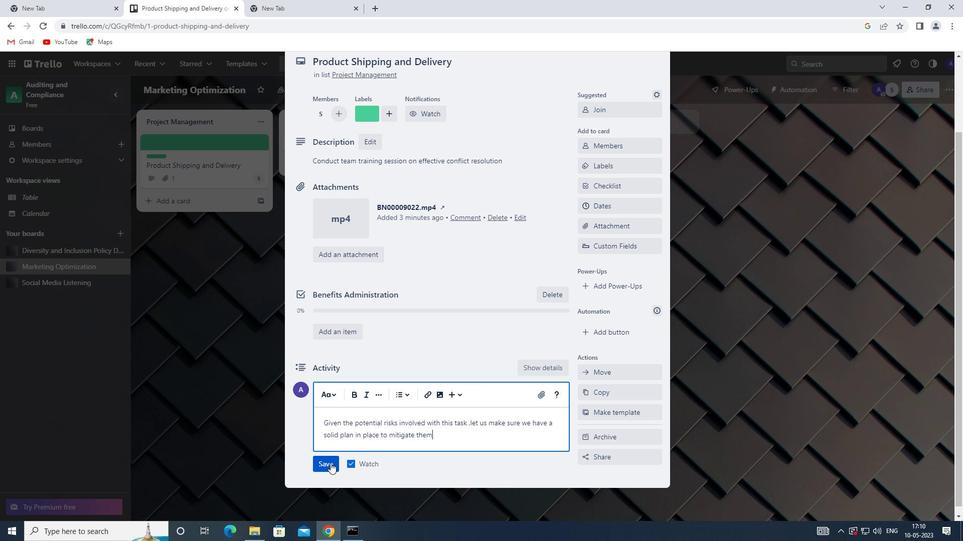 
Action: Mouse moved to (602, 203)
Screenshot: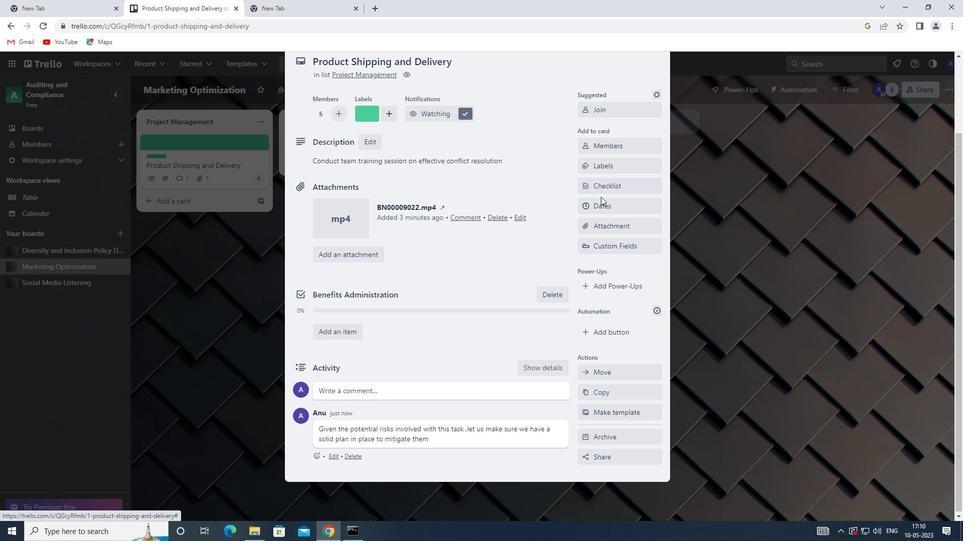 
Action: Mouse pressed left at (602, 203)
Screenshot: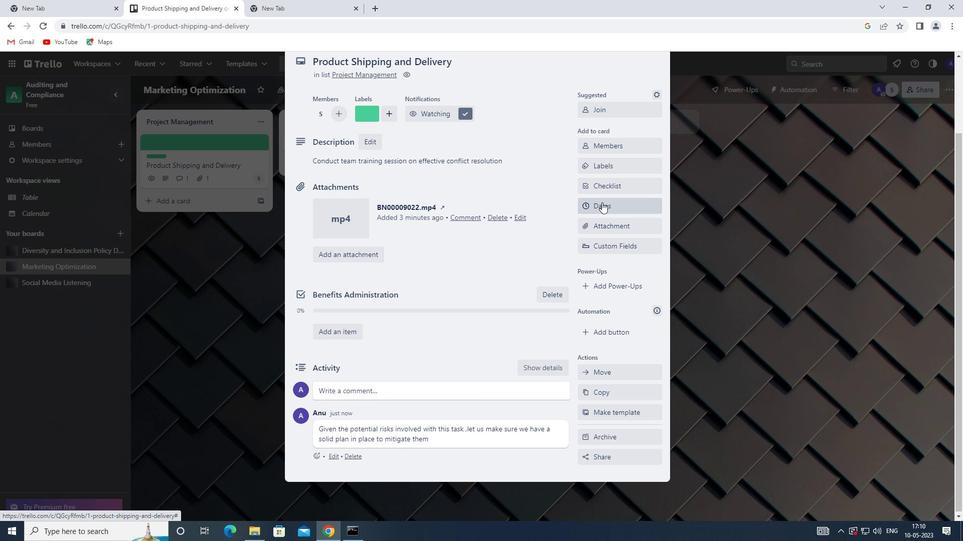 
Action: Mouse moved to (584, 273)
Screenshot: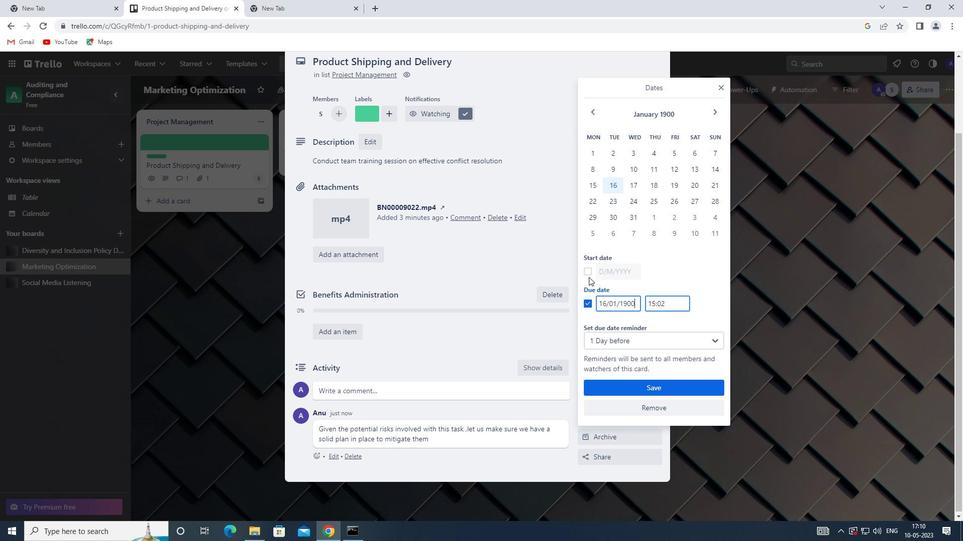 
Action: Mouse pressed left at (584, 273)
Screenshot: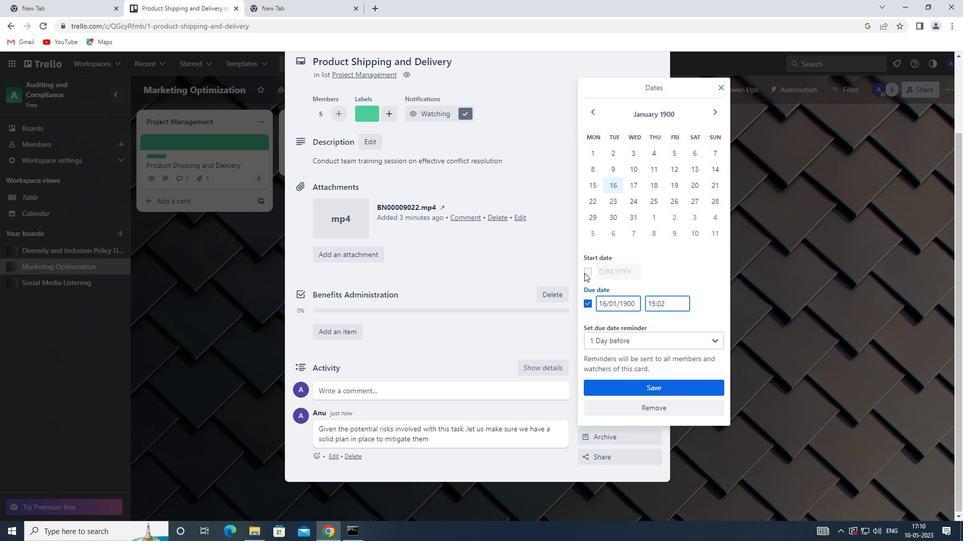 
Action: Mouse moved to (634, 271)
Screenshot: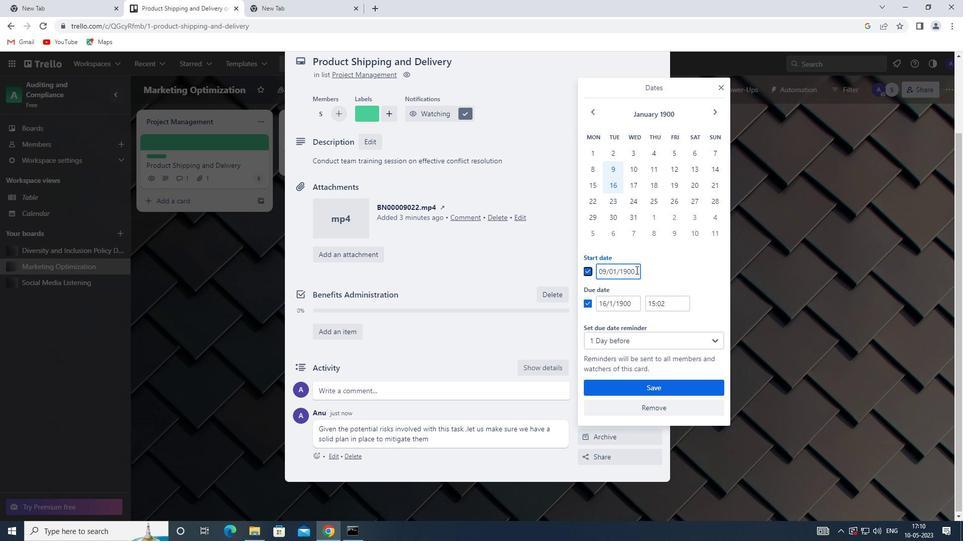 
Action: Mouse pressed left at (634, 271)
Screenshot: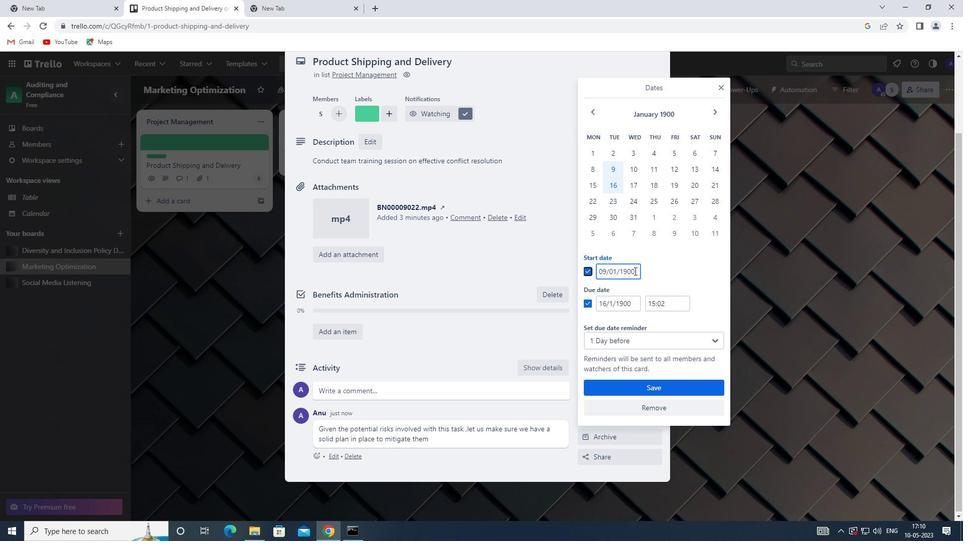 
Action: Mouse moved to (591, 153)
Screenshot: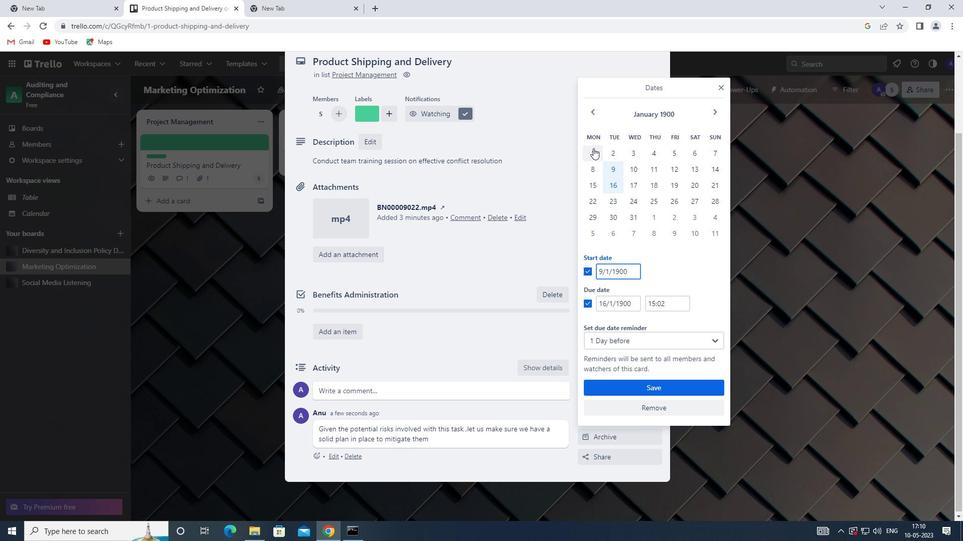 
Action: Mouse pressed left at (591, 153)
Screenshot: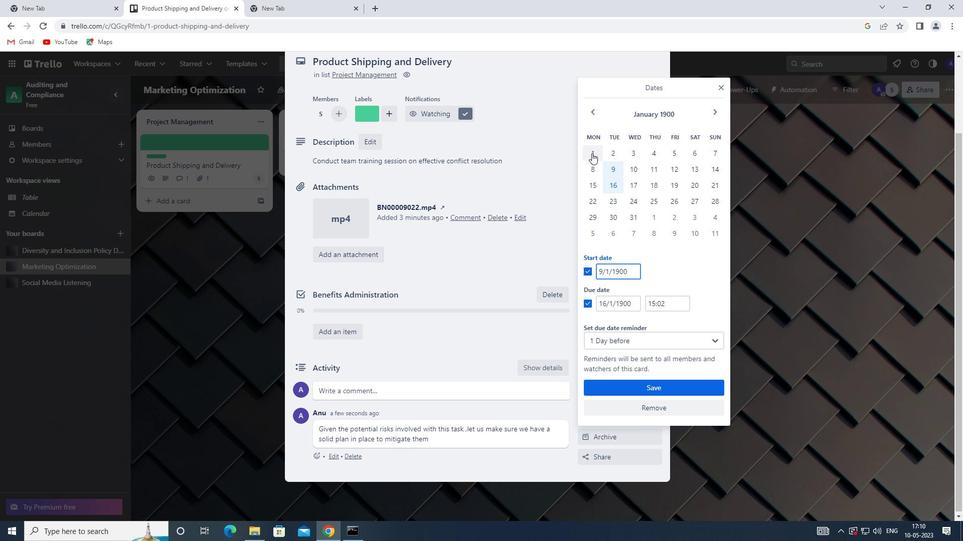 
Action: Mouse moved to (596, 172)
Screenshot: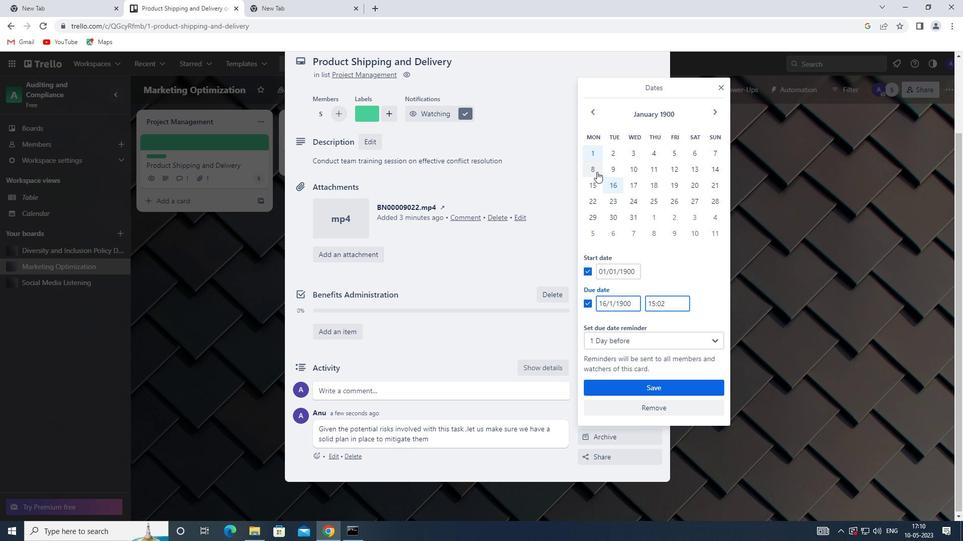 
Action: Mouse pressed left at (596, 172)
Screenshot: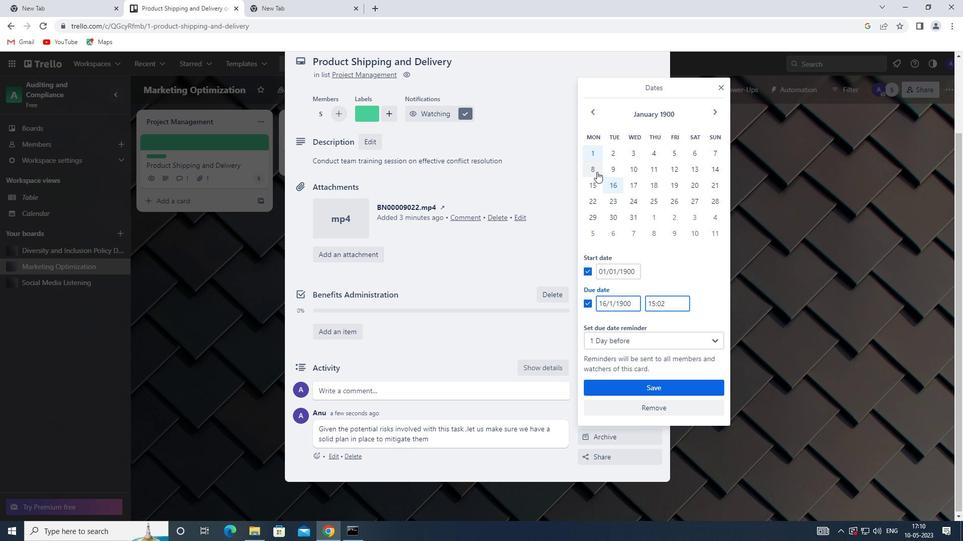 
Action: Mouse moved to (670, 388)
Screenshot: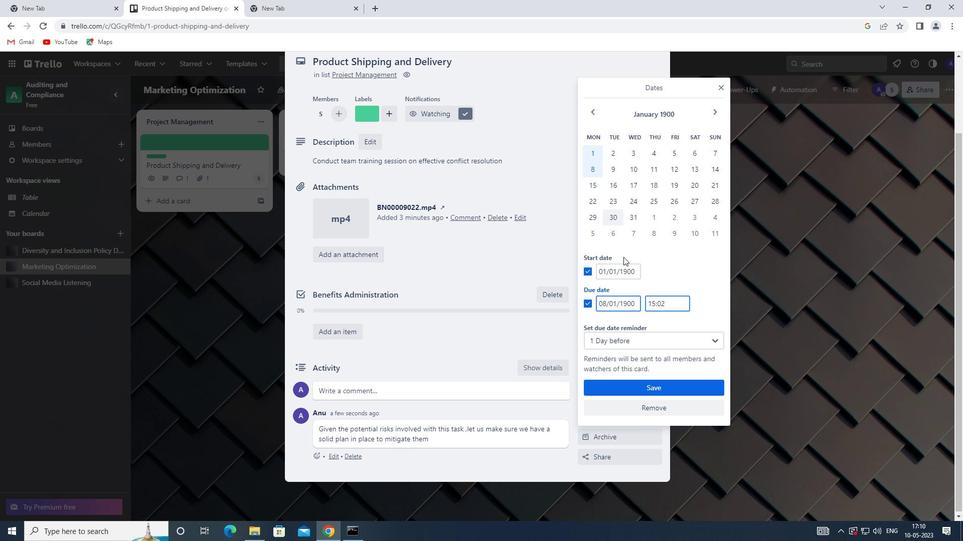
Action: Mouse pressed left at (670, 388)
Screenshot: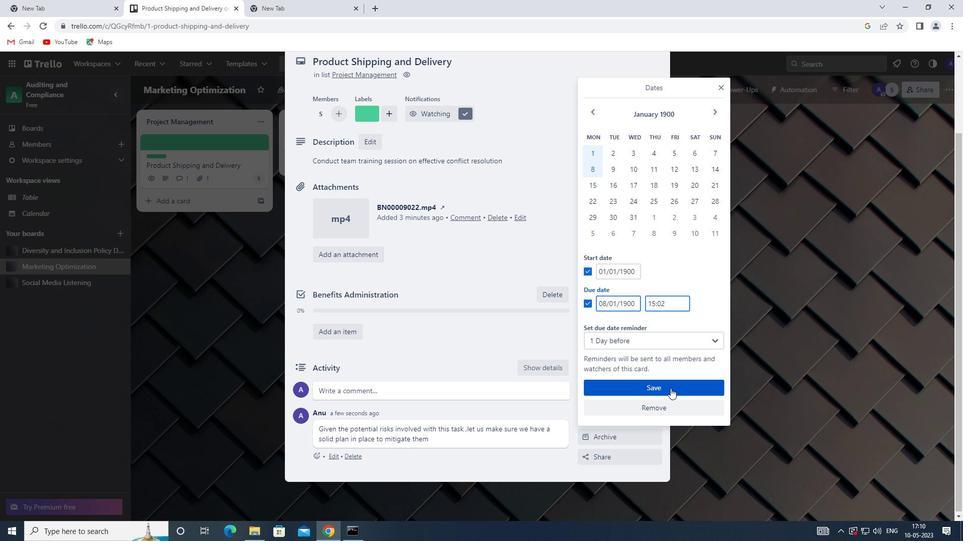 
Action: Mouse moved to (711, 349)
Screenshot: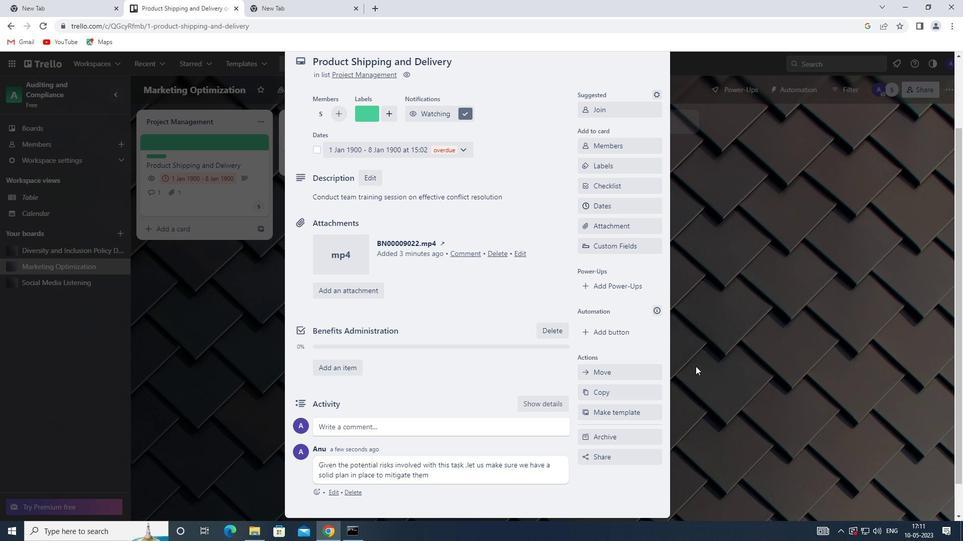 
Action: Mouse pressed left at (711, 349)
Screenshot: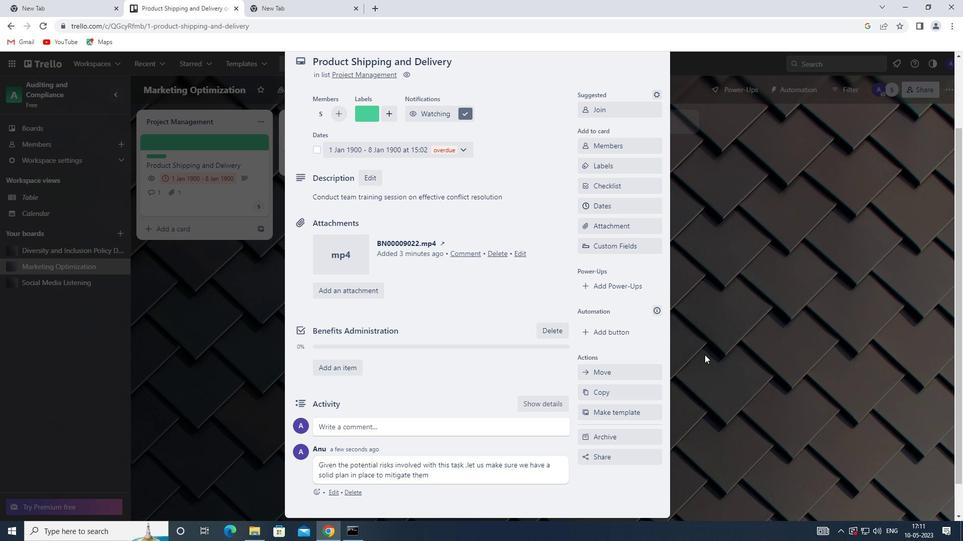 
